 Task: Adjust task assignments based on team capacity and workload in the security analysis project.
Action: Mouse moved to (63, 282)
Screenshot: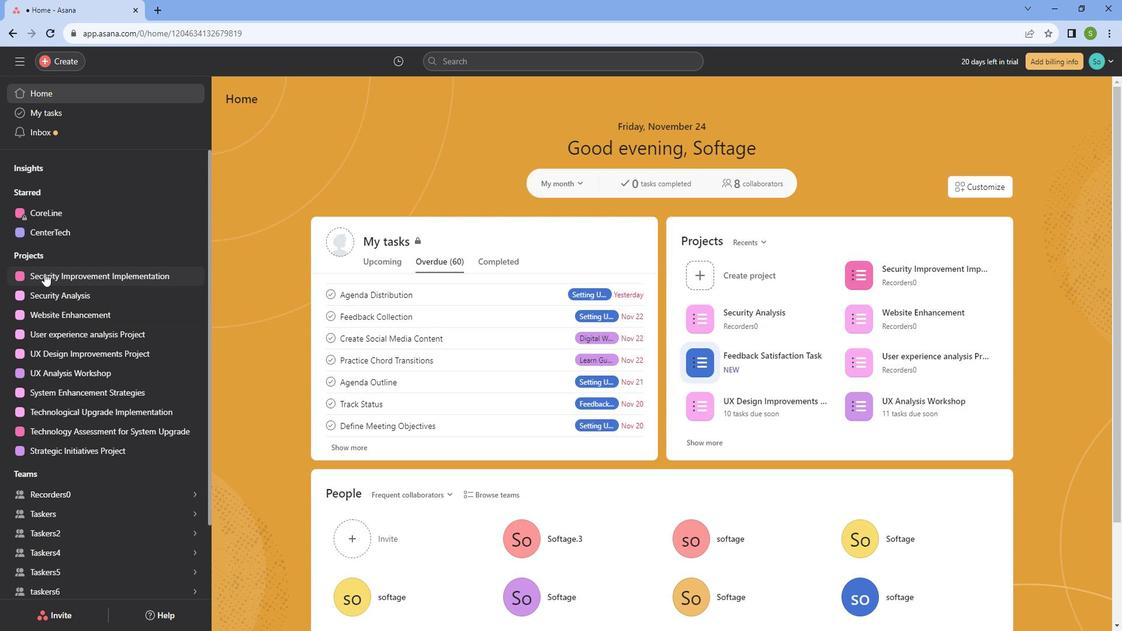 
Action: Mouse pressed left at (63, 282)
Screenshot: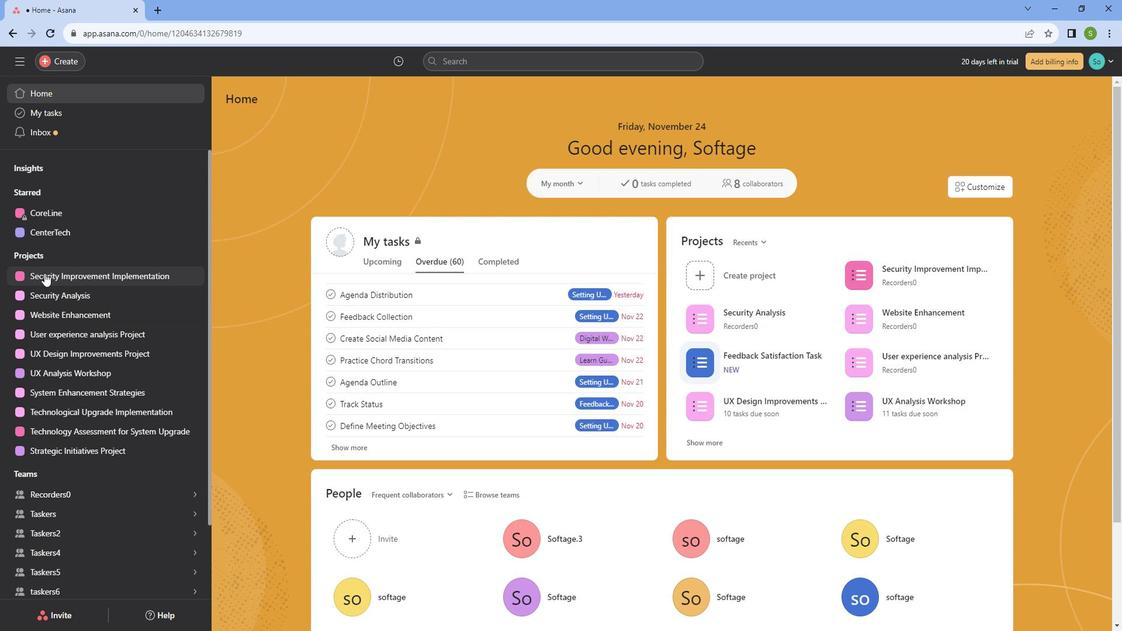
Action: Mouse moved to (619, 247)
Screenshot: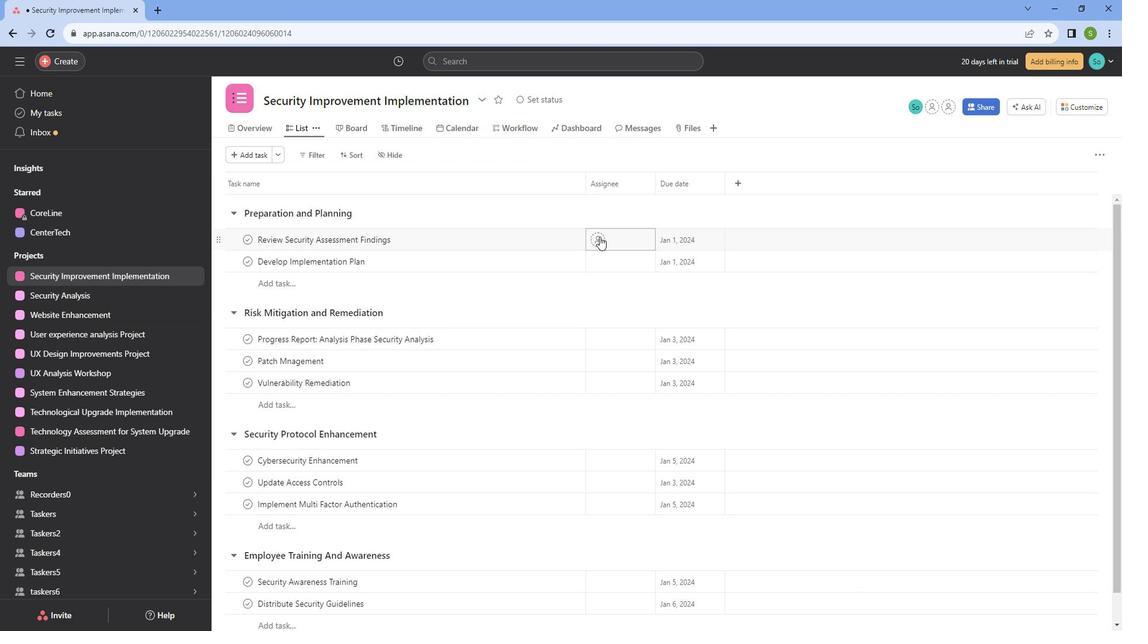 
Action: Mouse pressed left at (619, 247)
Screenshot: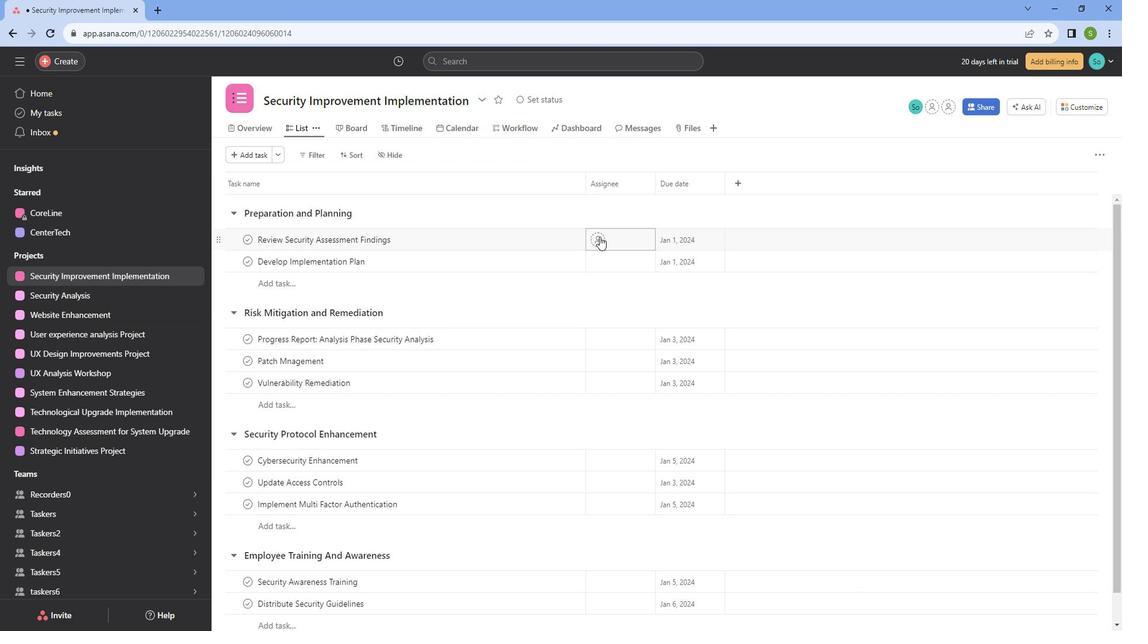 
Action: Mouse moved to (647, 305)
Screenshot: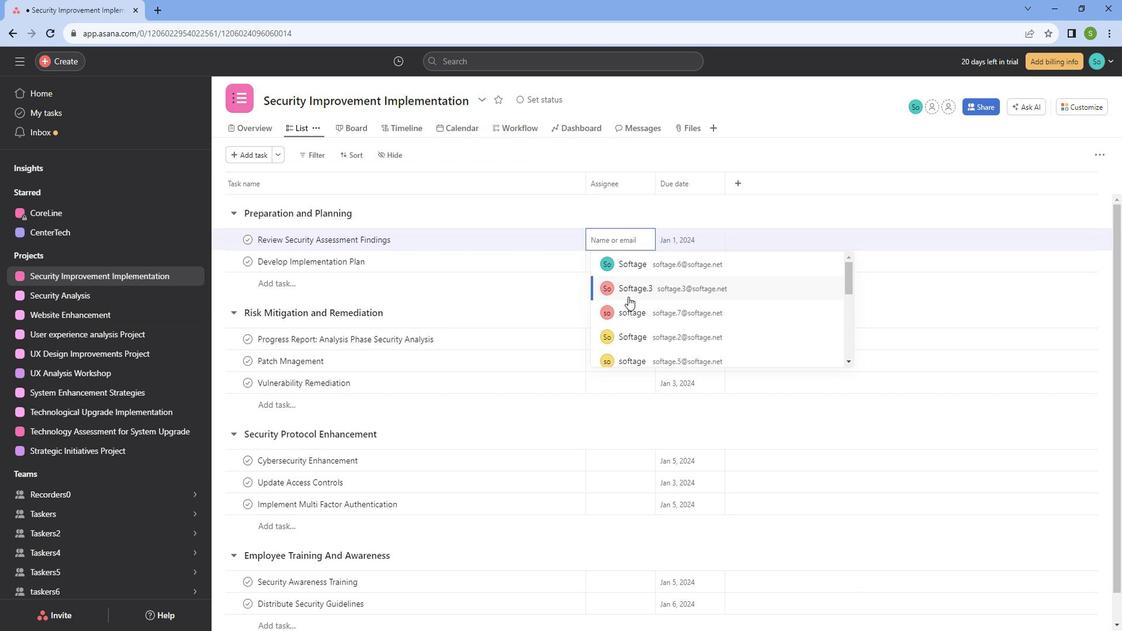 
Action: Mouse pressed left at (647, 305)
Screenshot: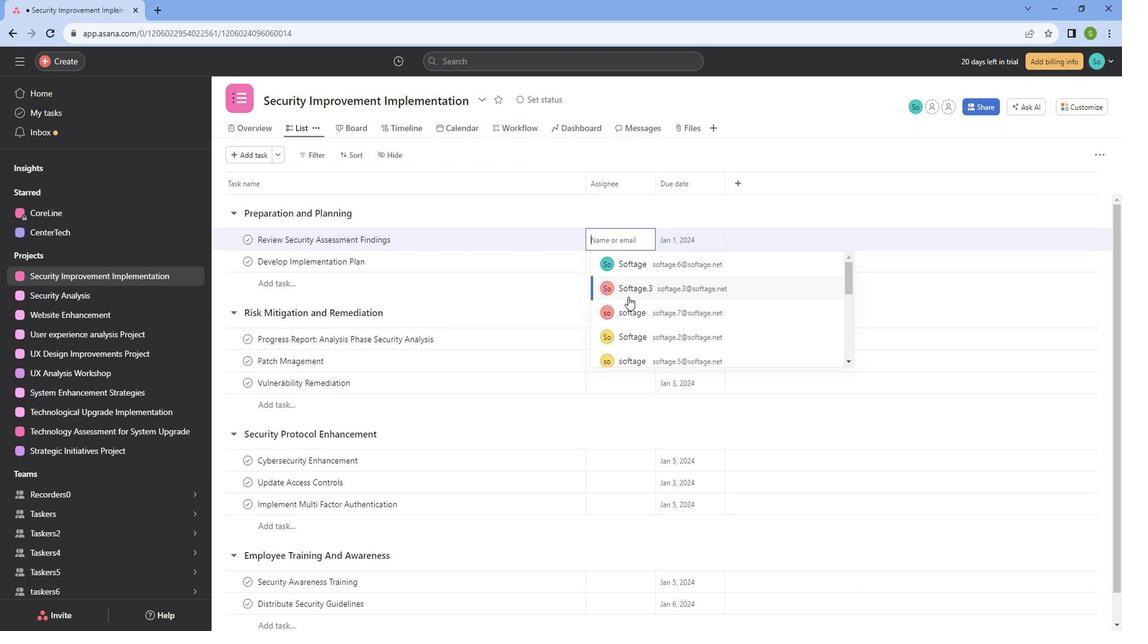 
Action: Mouse moved to (625, 273)
Screenshot: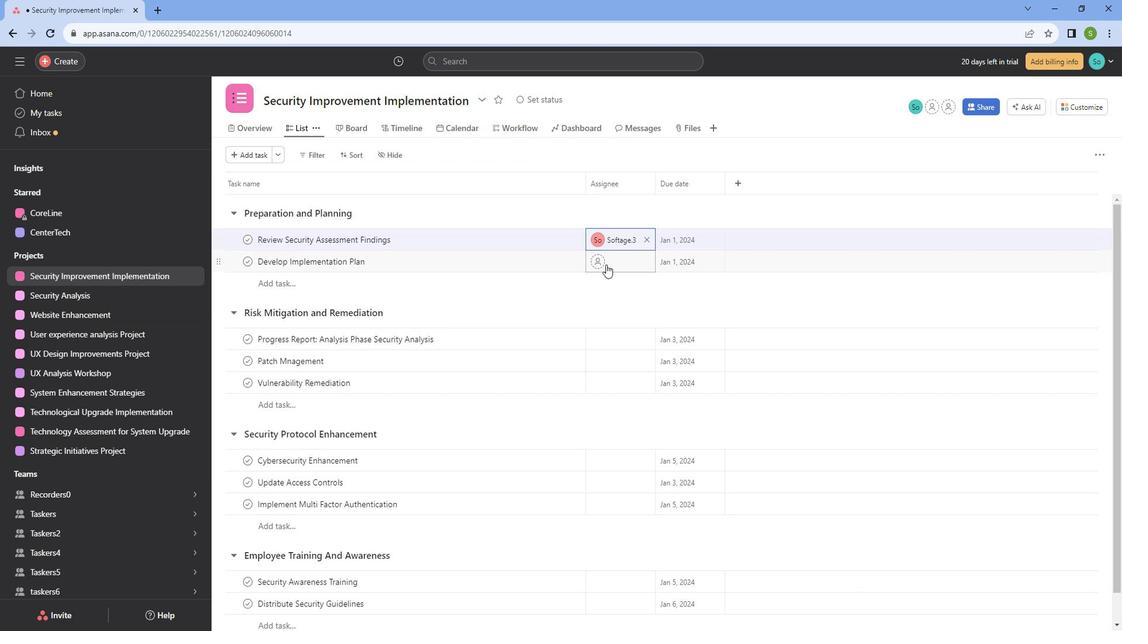 
Action: Mouse pressed left at (625, 273)
Screenshot: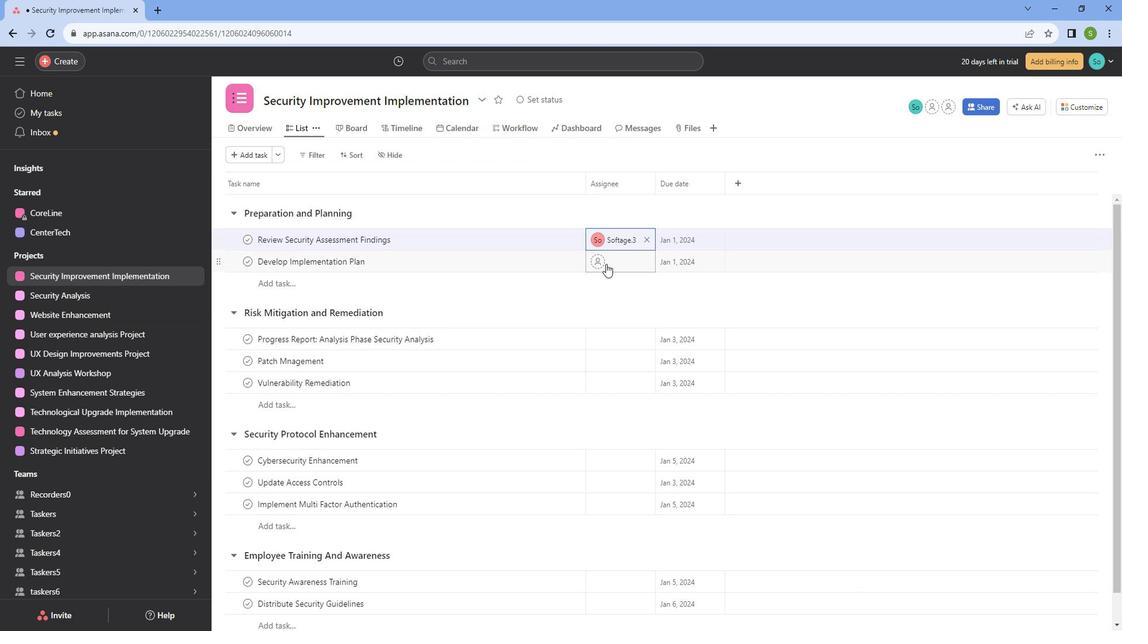 
Action: Mouse moved to (657, 321)
Screenshot: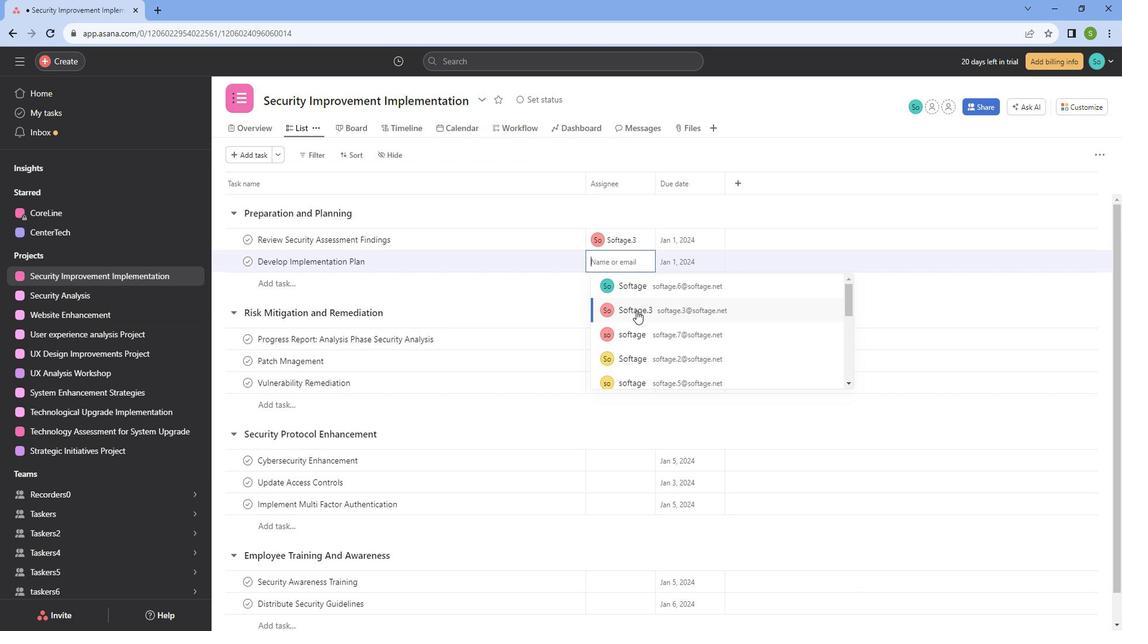
Action: Mouse pressed left at (657, 321)
Screenshot: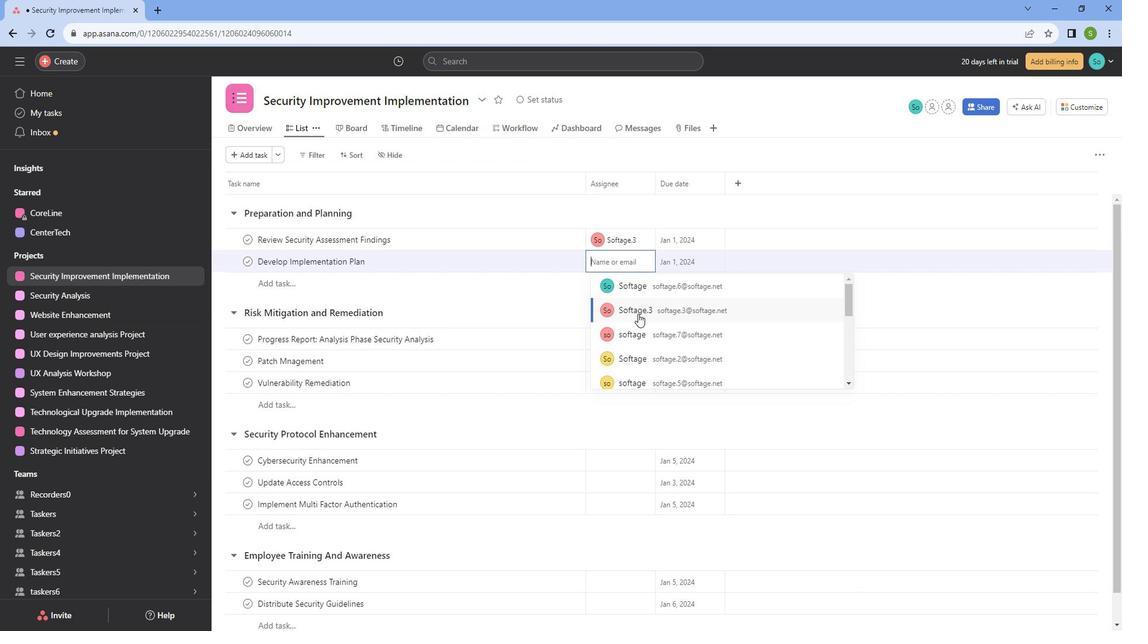 
Action: Mouse moved to (610, 344)
Screenshot: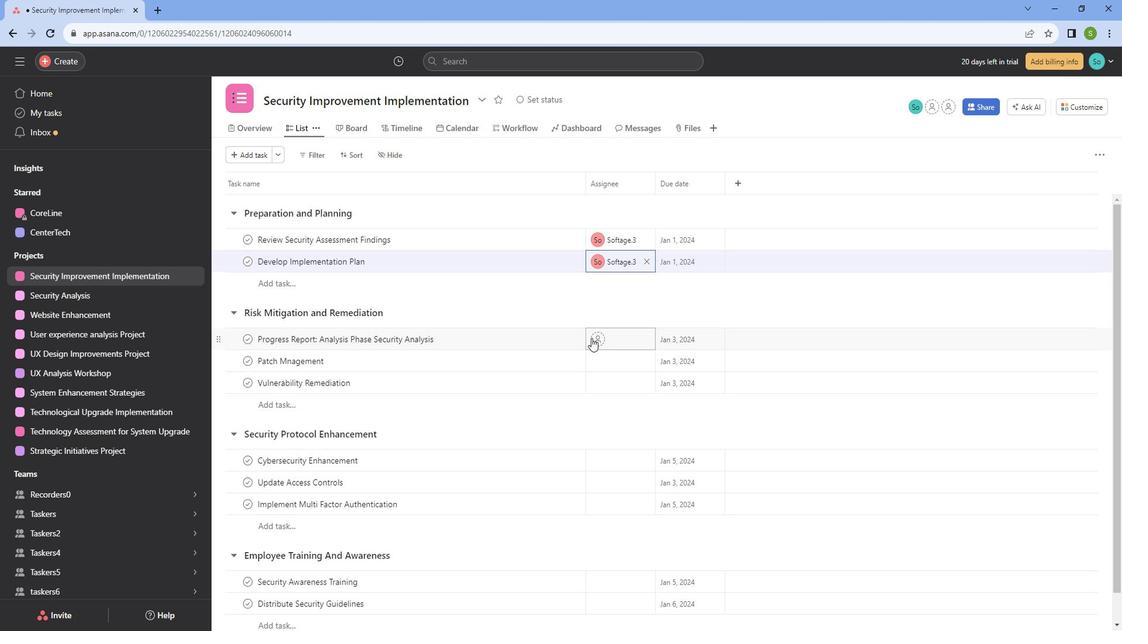 
Action: Mouse pressed left at (610, 344)
Screenshot: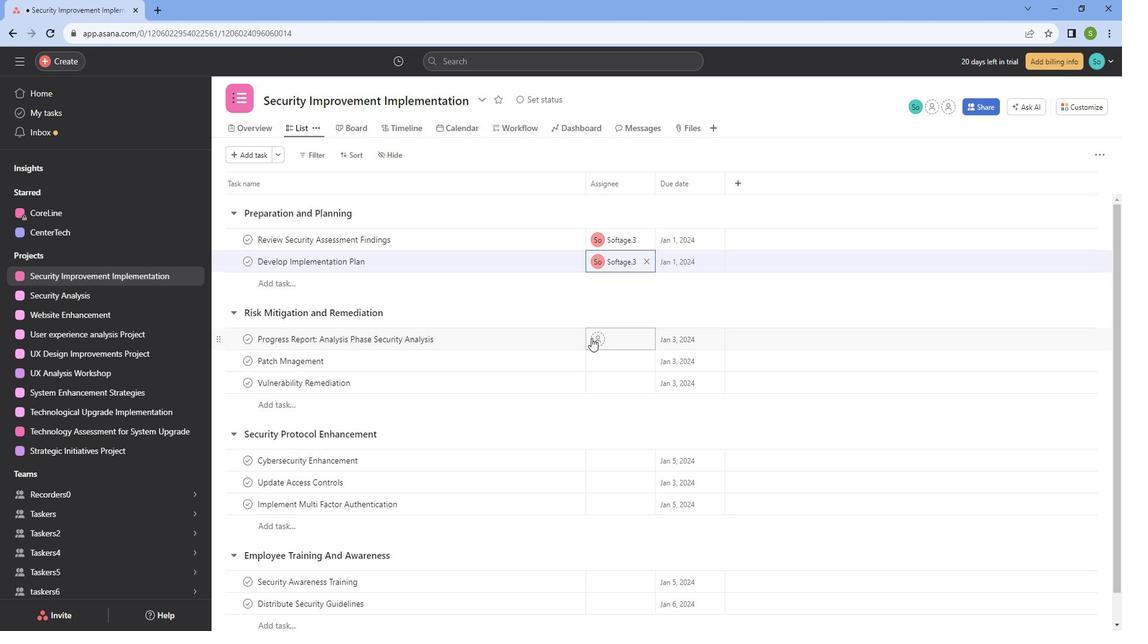 
Action: Mouse moved to (645, 444)
Screenshot: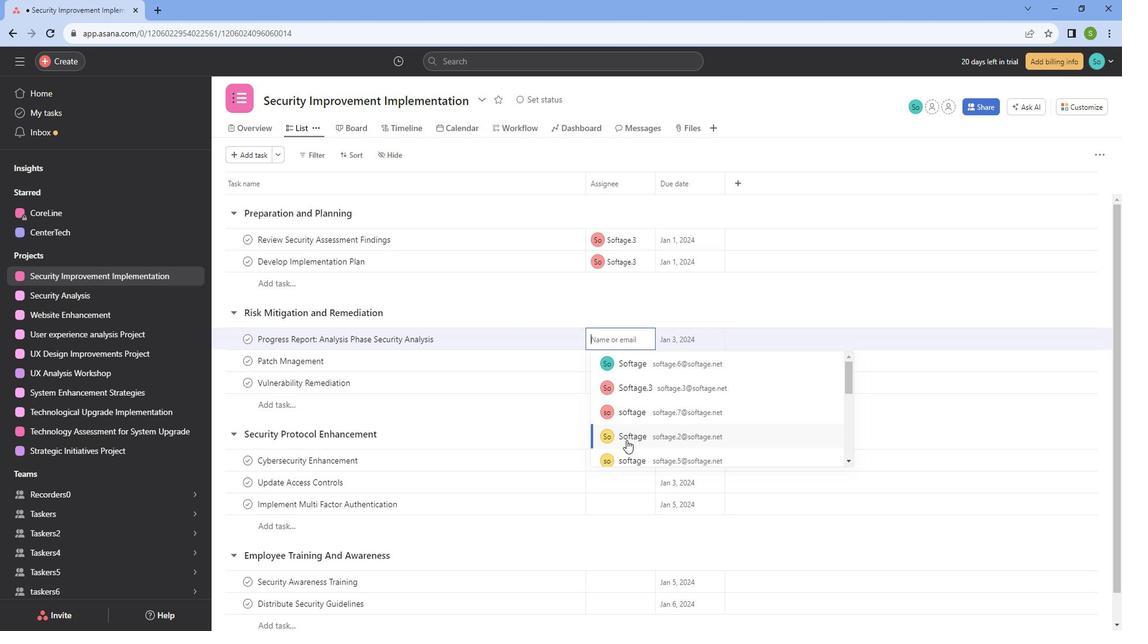 
Action: Mouse pressed left at (645, 444)
Screenshot: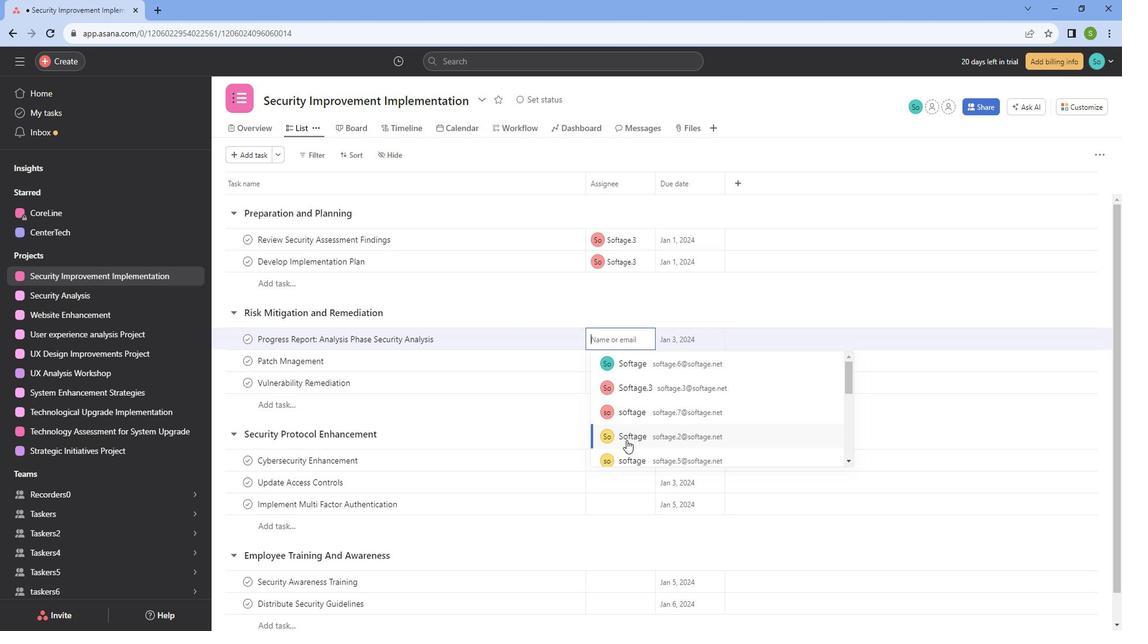
Action: Mouse moved to (621, 372)
Screenshot: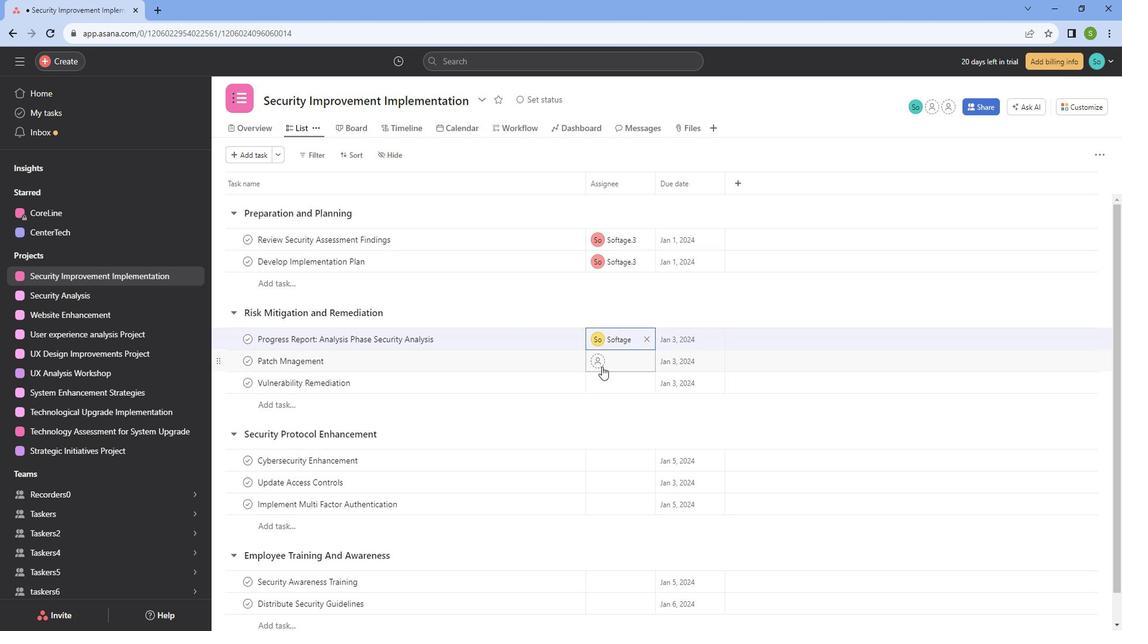 
Action: Mouse pressed left at (621, 372)
Screenshot: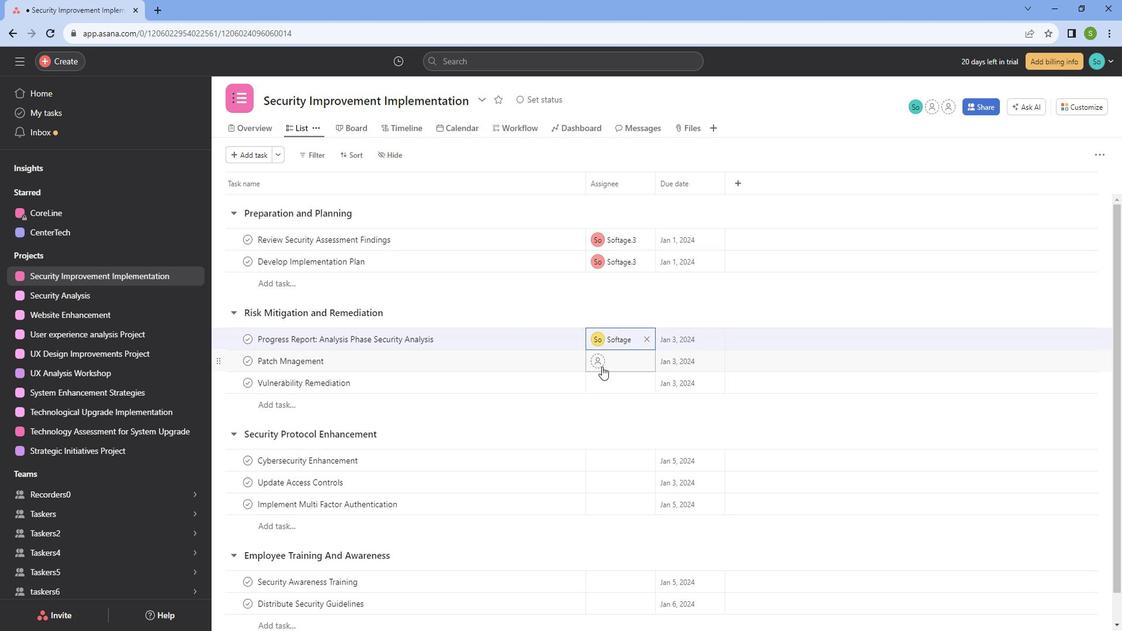 
Action: Mouse moved to (646, 460)
Screenshot: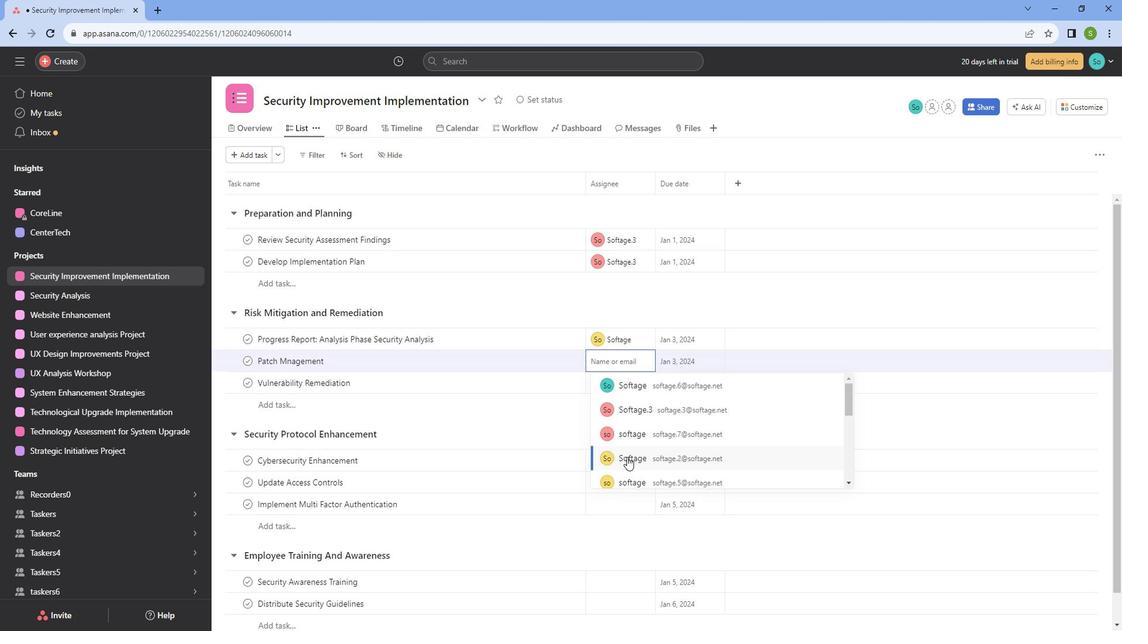 
Action: Mouse pressed left at (646, 460)
Screenshot: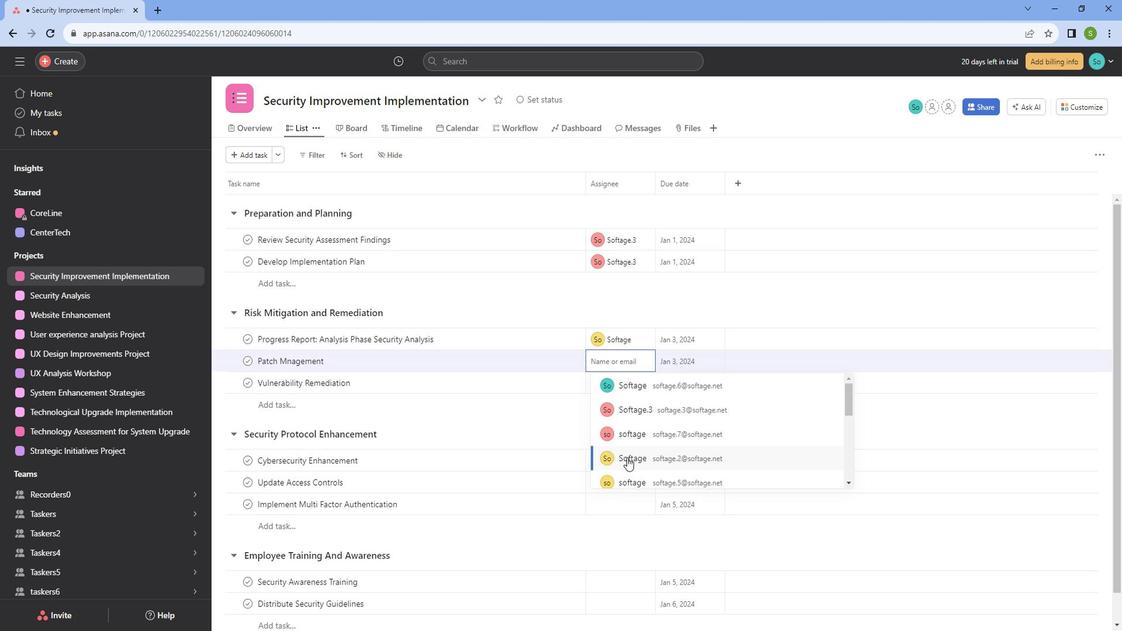 
Action: Mouse moved to (662, 366)
Screenshot: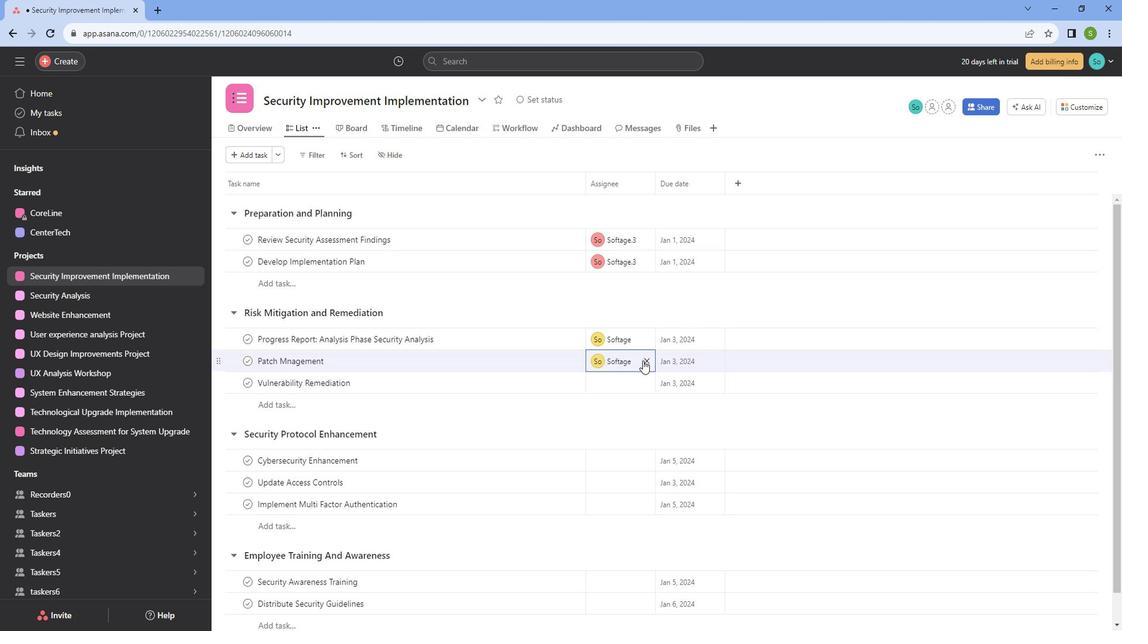 
Action: Mouse pressed left at (662, 366)
Screenshot: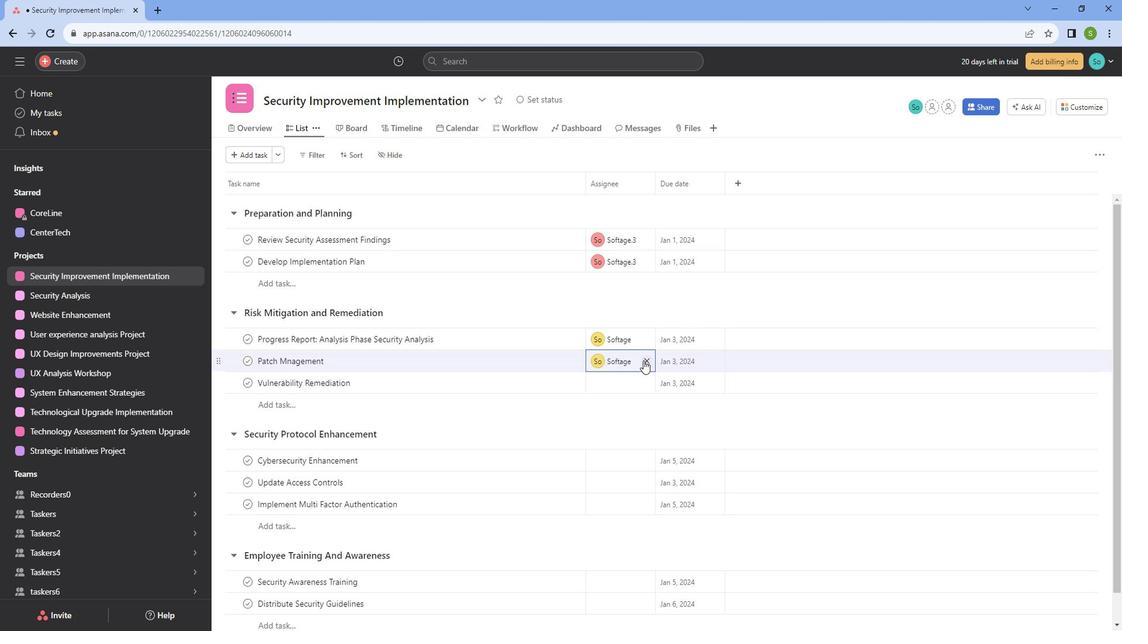 
Action: Mouse moved to (668, 347)
Screenshot: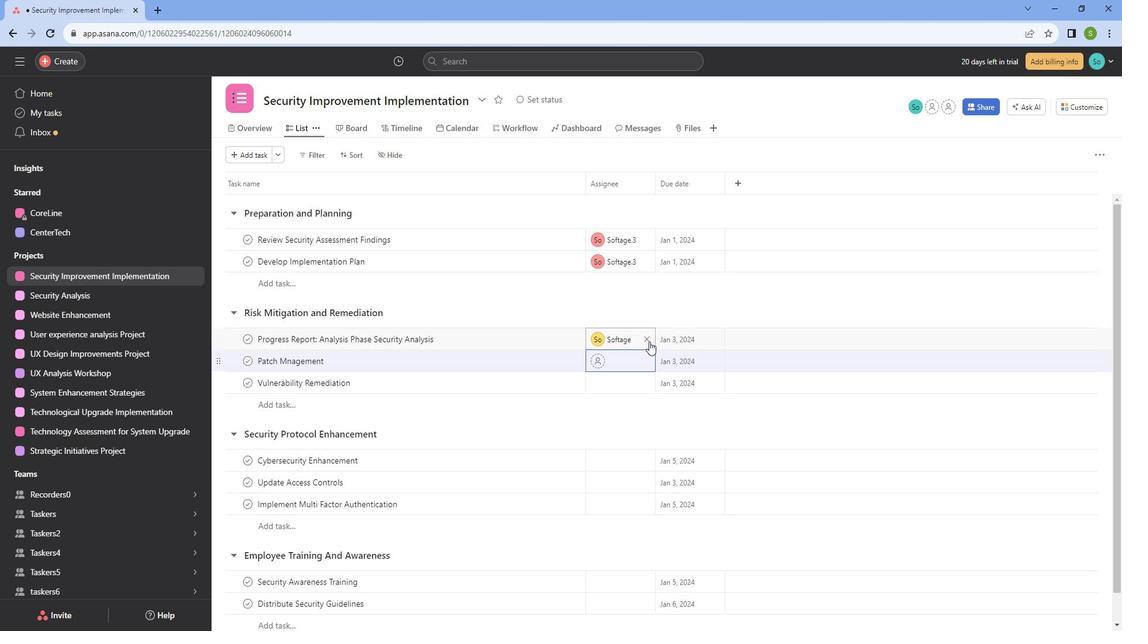 
Action: Mouse pressed left at (668, 347)
Screenshot: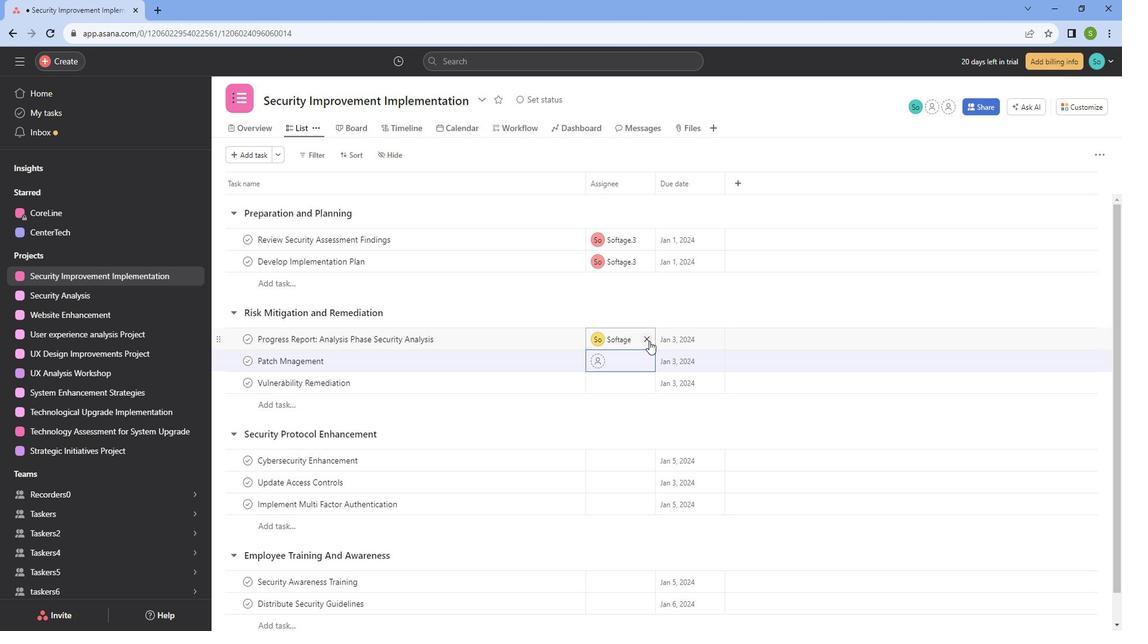 
Action: Mouse moved to (630, 342)
Screenshot: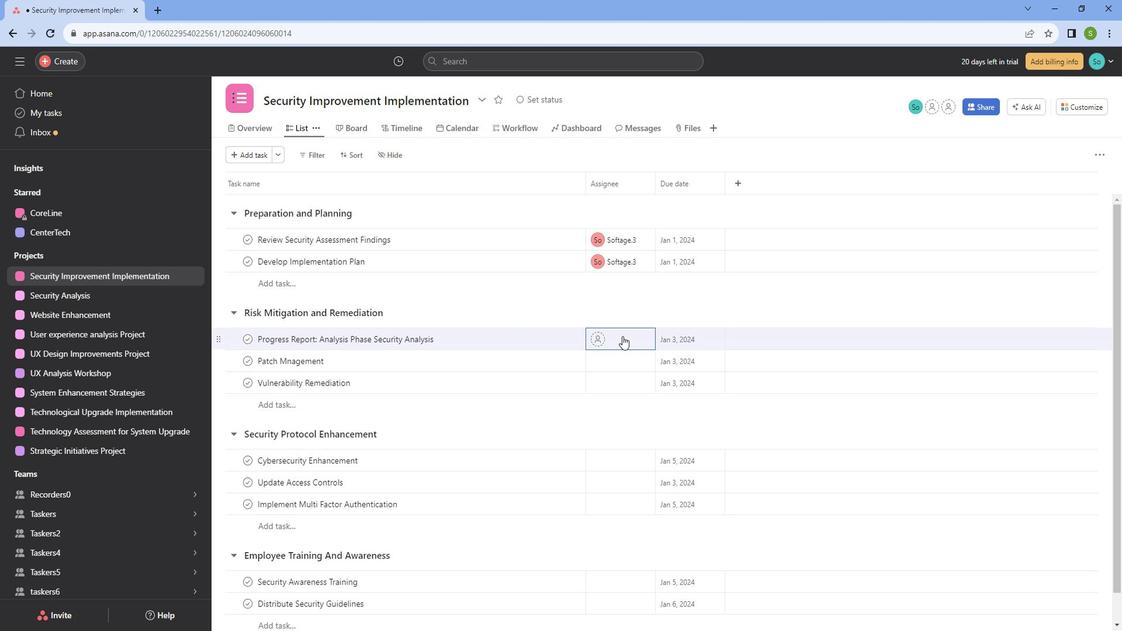 
Action: Mouse pressed left at (630, 342)
Screenshot: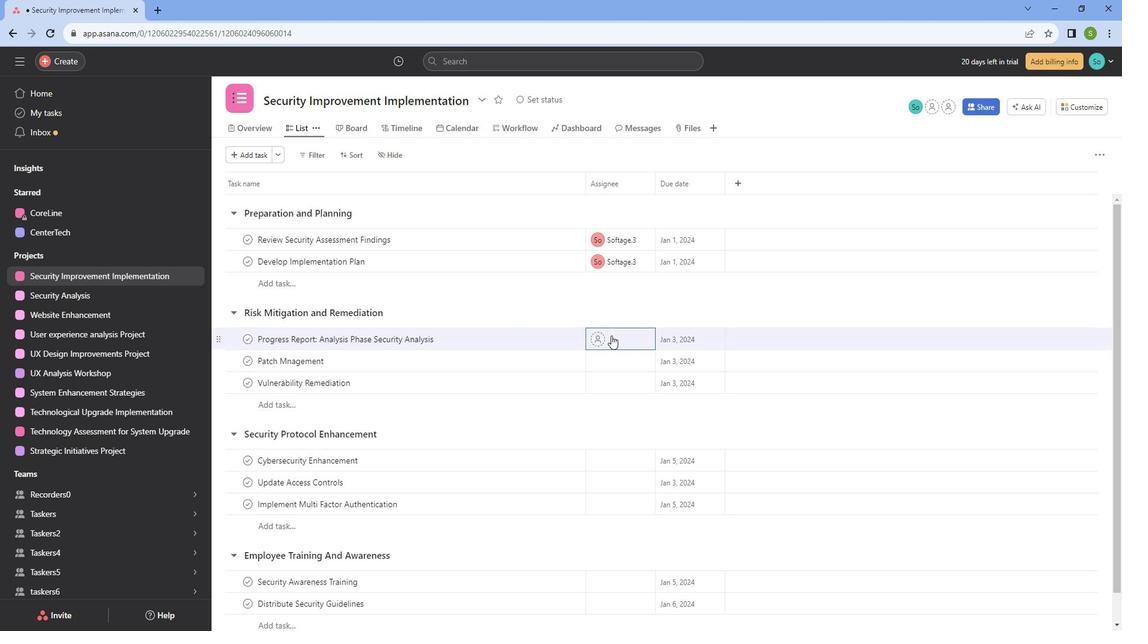 
Action: Mouse moved to (654, 458)
Screenshot: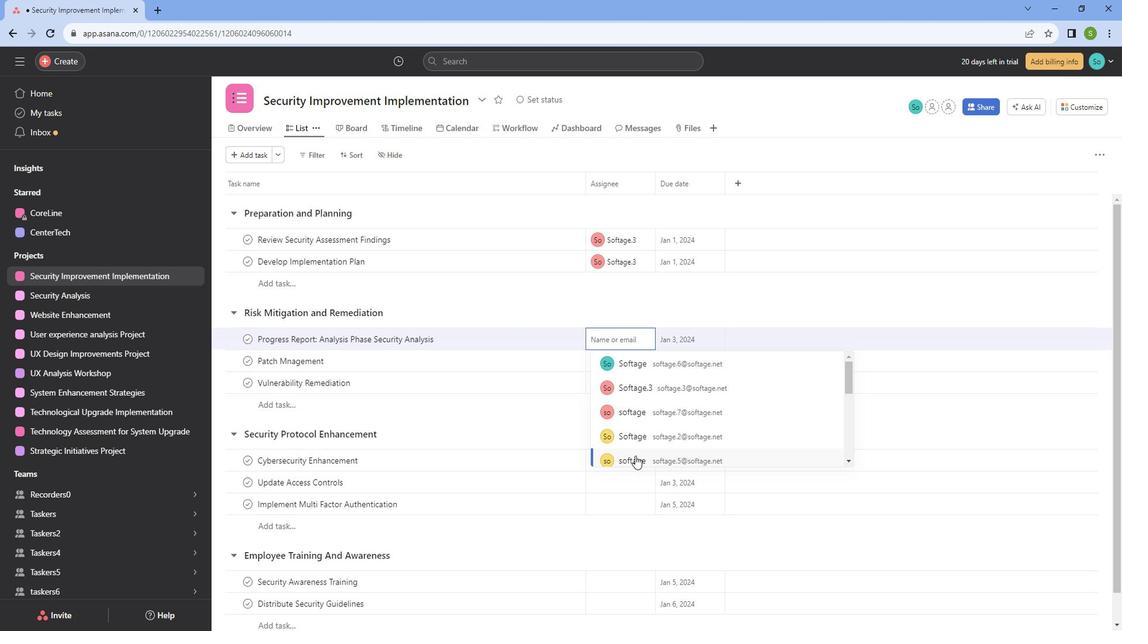 
Action: Mouse pressed left at (654, 458)
Screenshot: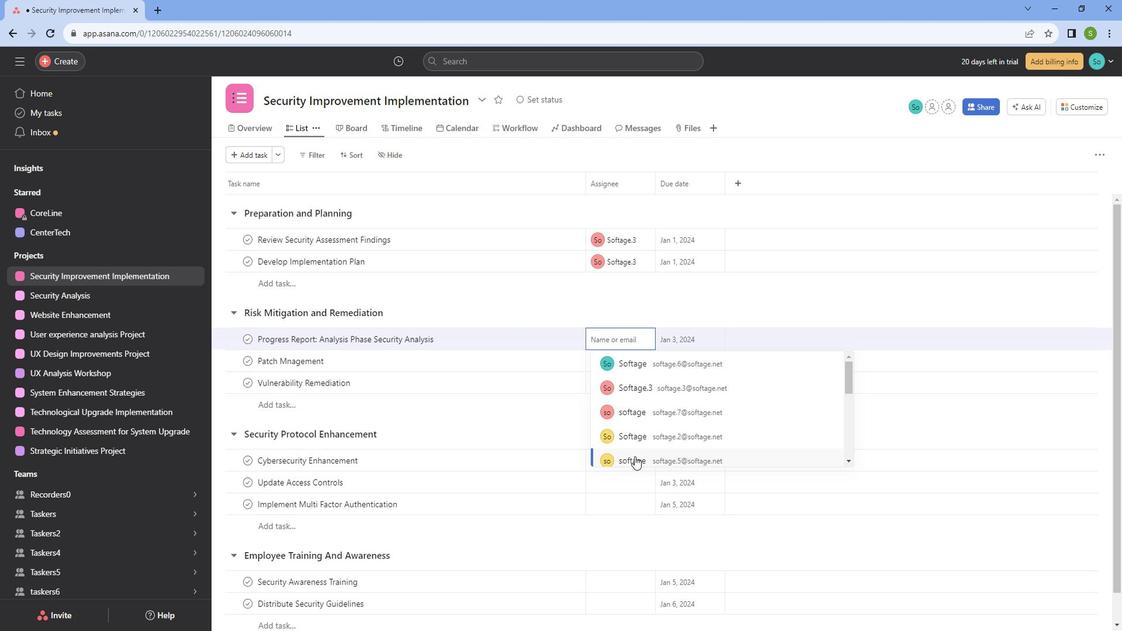 
Action: Mouse moved to (647, 375)
Screenshot: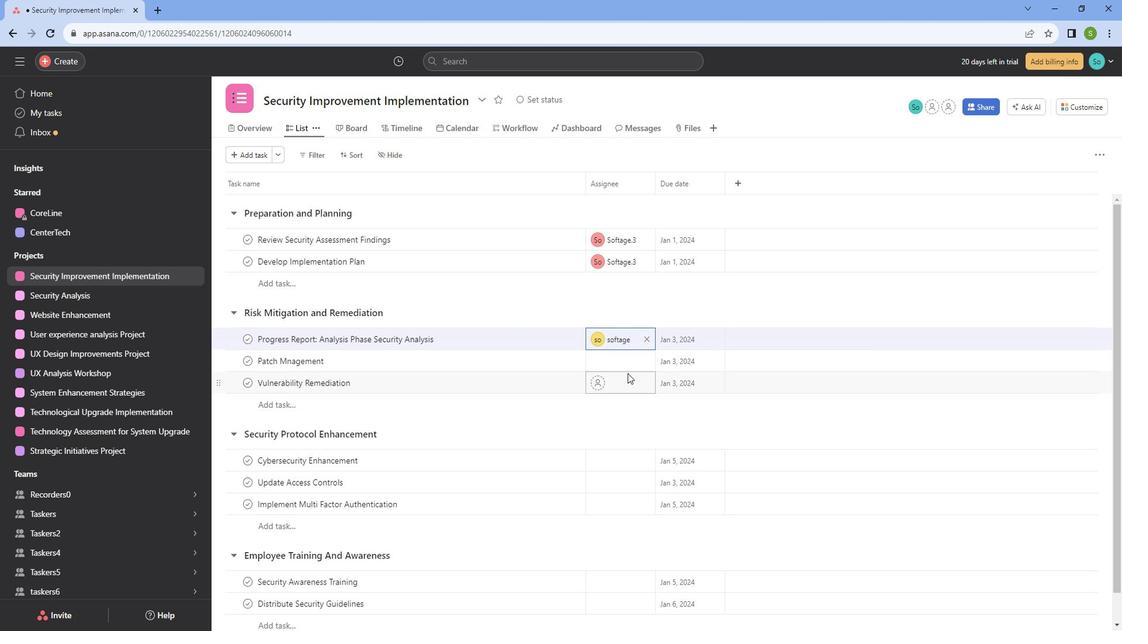 
Action: Mouse pressed left at (647, 375)
Screenshot: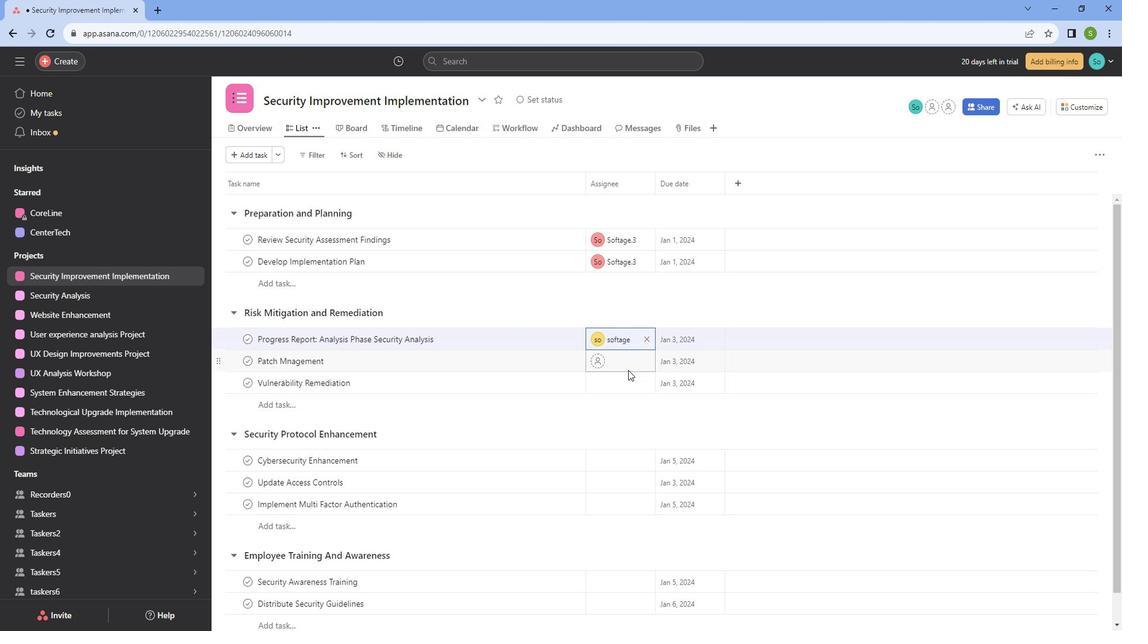 
Action: Mouse moved to (648, 376)
Screenshot: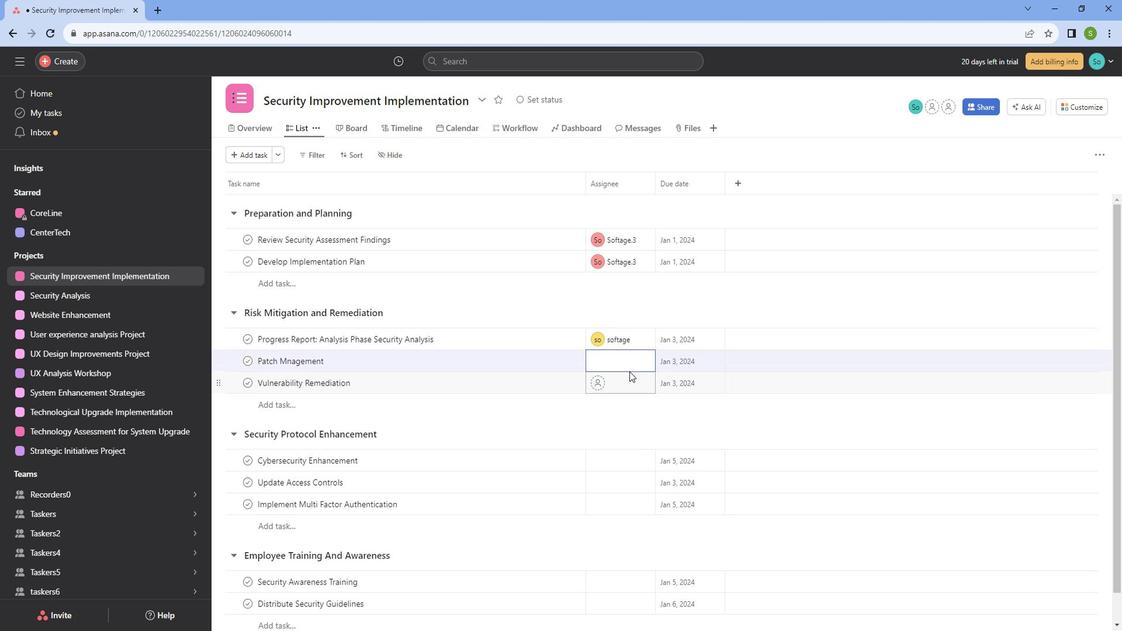 
Action: Mouse pressed left at (648, 376)
Screenshot: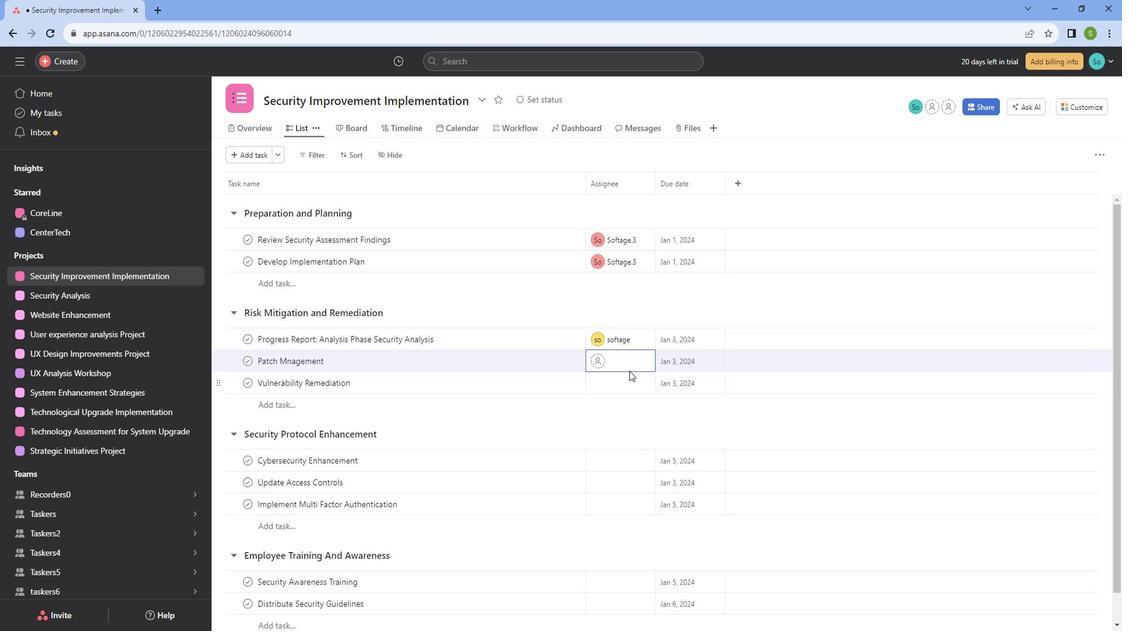 
Action: Mouse moved to (620, 364)
Screenshot: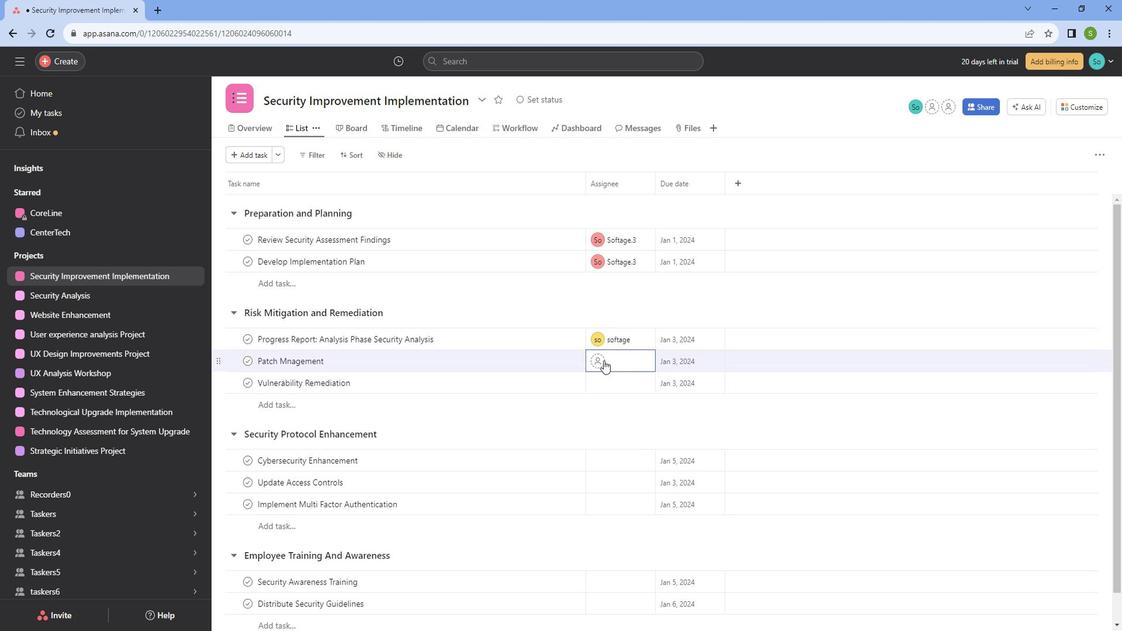 
Action: Mouse pressed left at (620, 364)
Screenshot: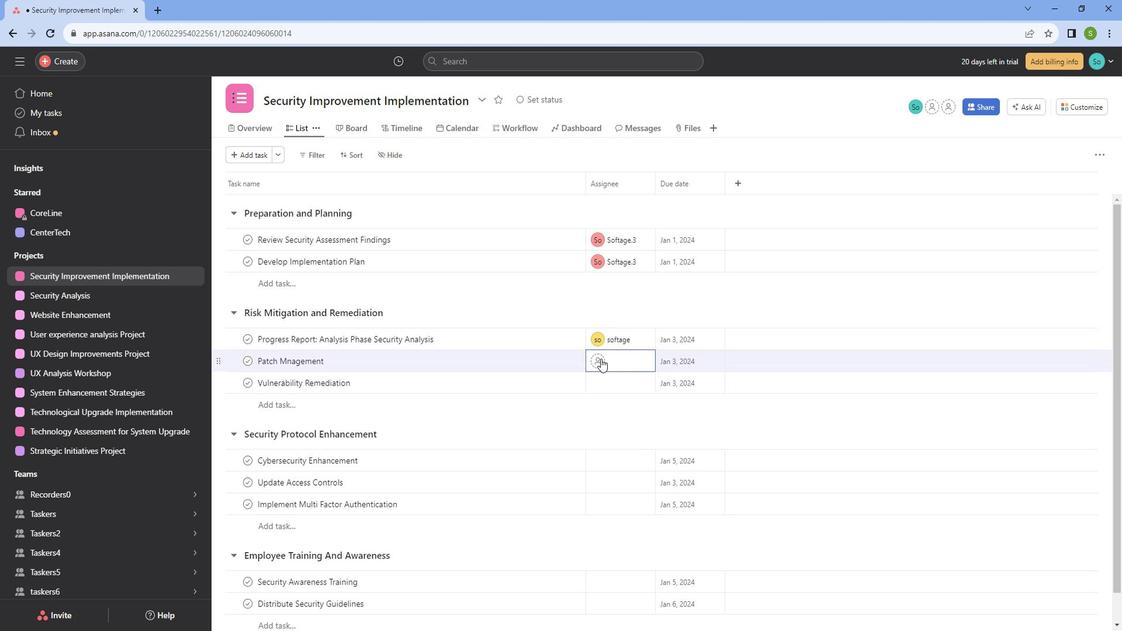 
Action: Mouse moved to (651, 484)
Screenshot: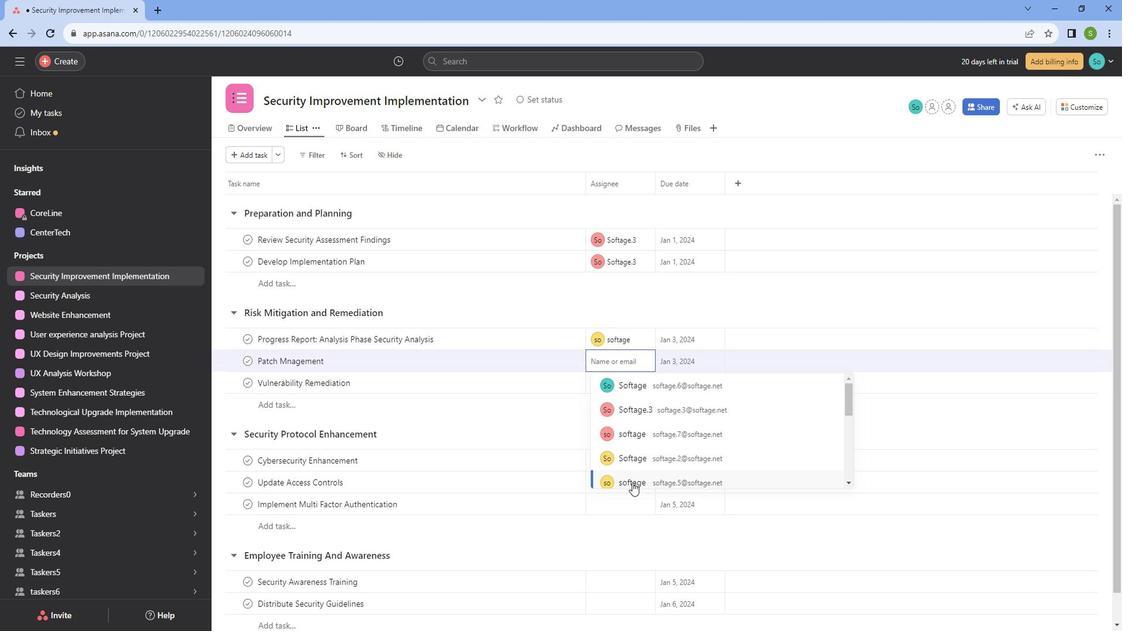 
Action: Mouse pressed left at (651, 484)
Screenshot: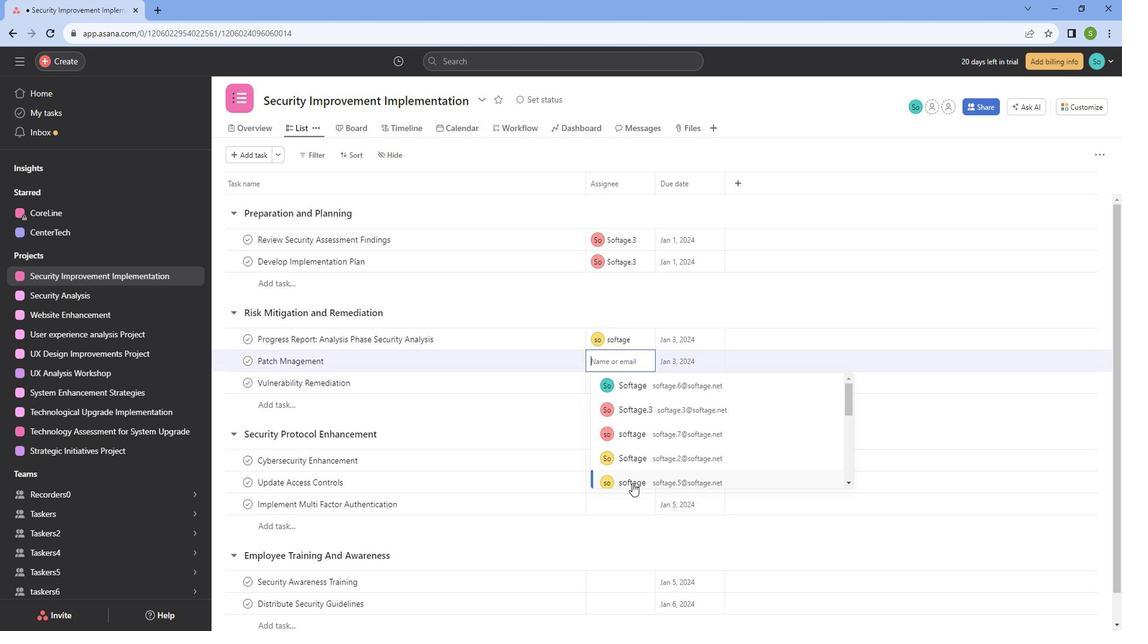 
Action: Mouse moved to (627, 461)
Screenshot: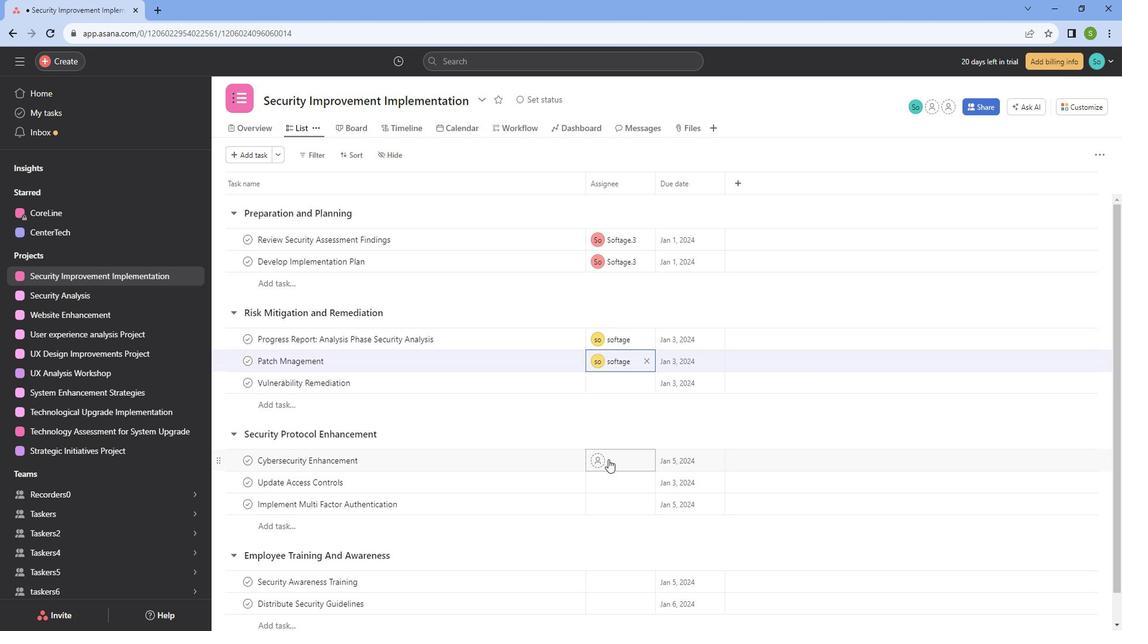 
Action: Mouse scrolled (627, 461) with delta (0, 0)
Screenshot: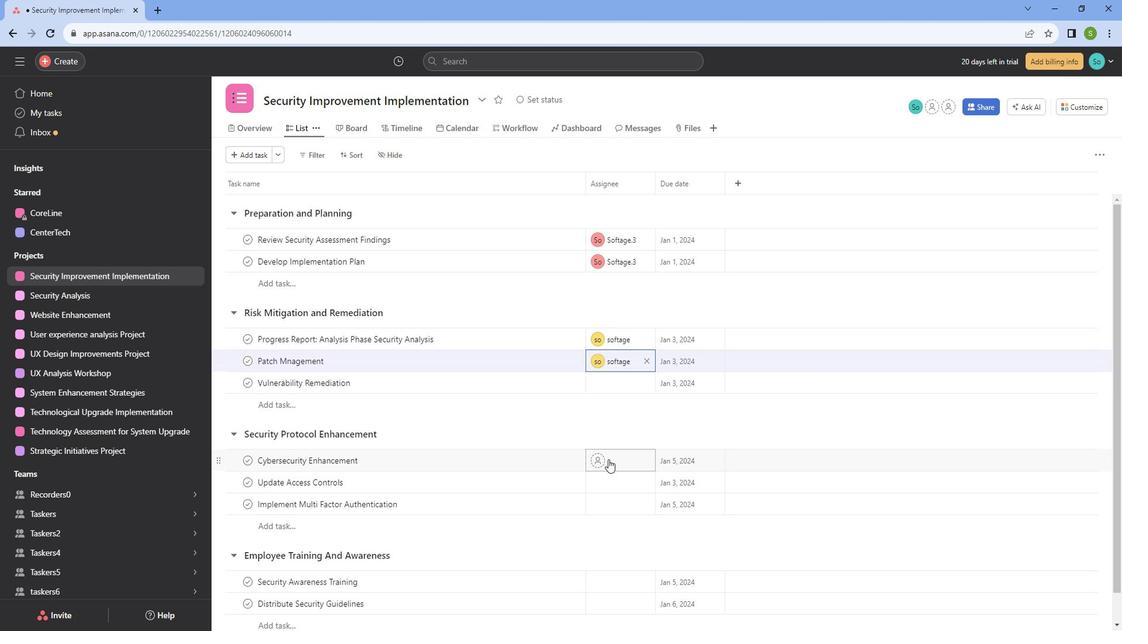 
Action: Mouse scrolled (627, 461) with delta (0, 0)
Screenshot: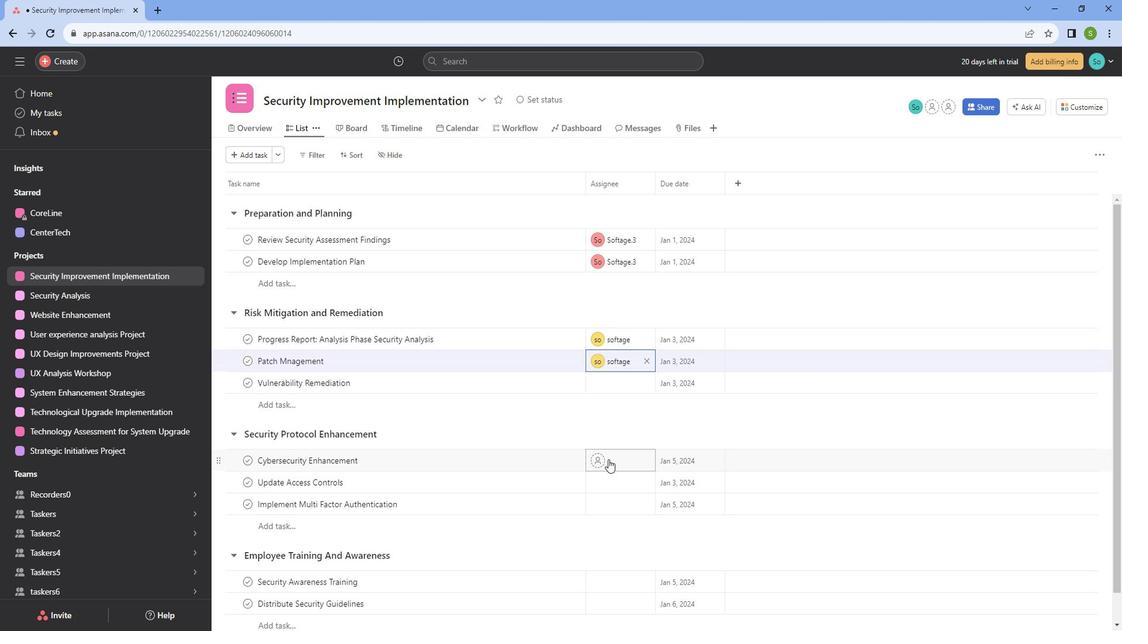 
Action: Mouse moved to (626, 438)
Screenshot: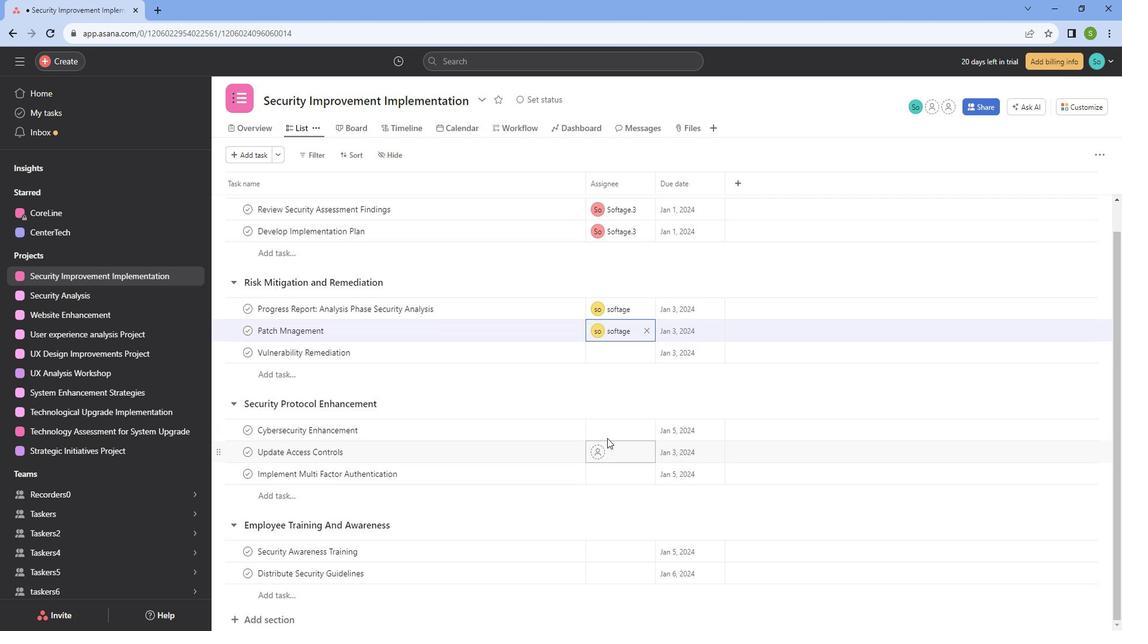 
Action: Mouse pressed left at (626, 438)
Screenshot: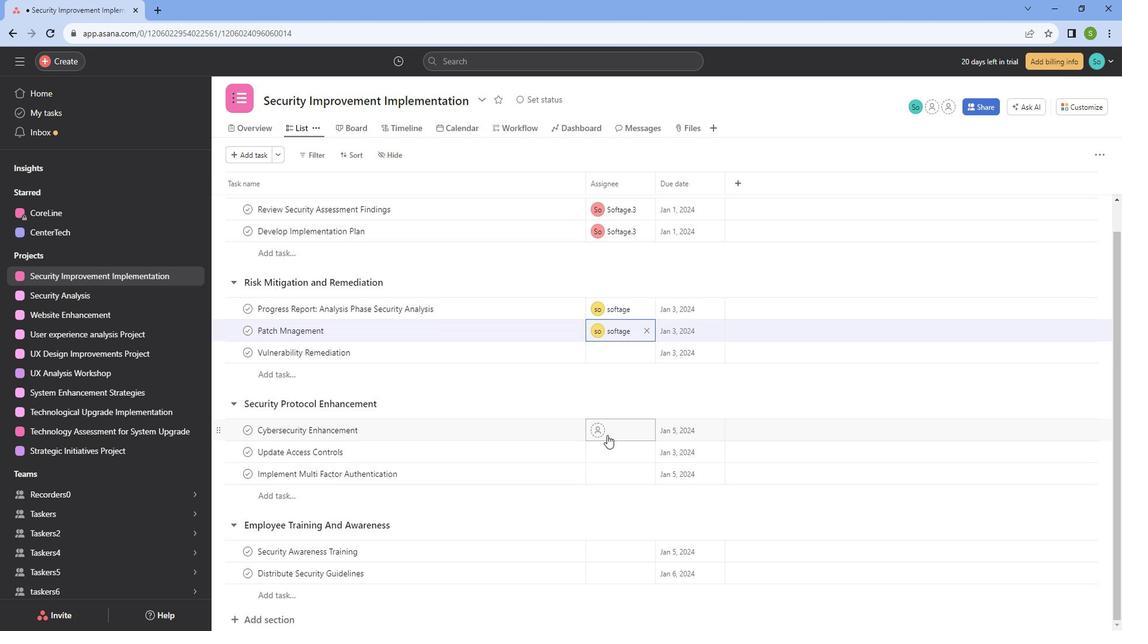 
Action: Mouse moved to (651, 480)
Screenshot: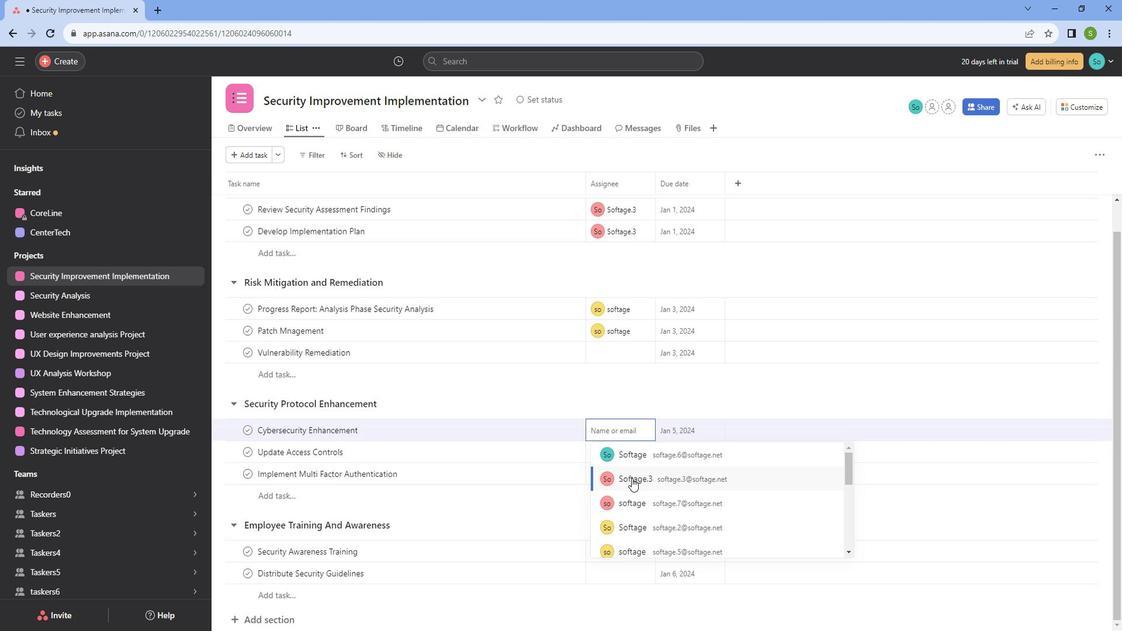 
Action: Mouse pressed left at (651, 480)
Screenshot: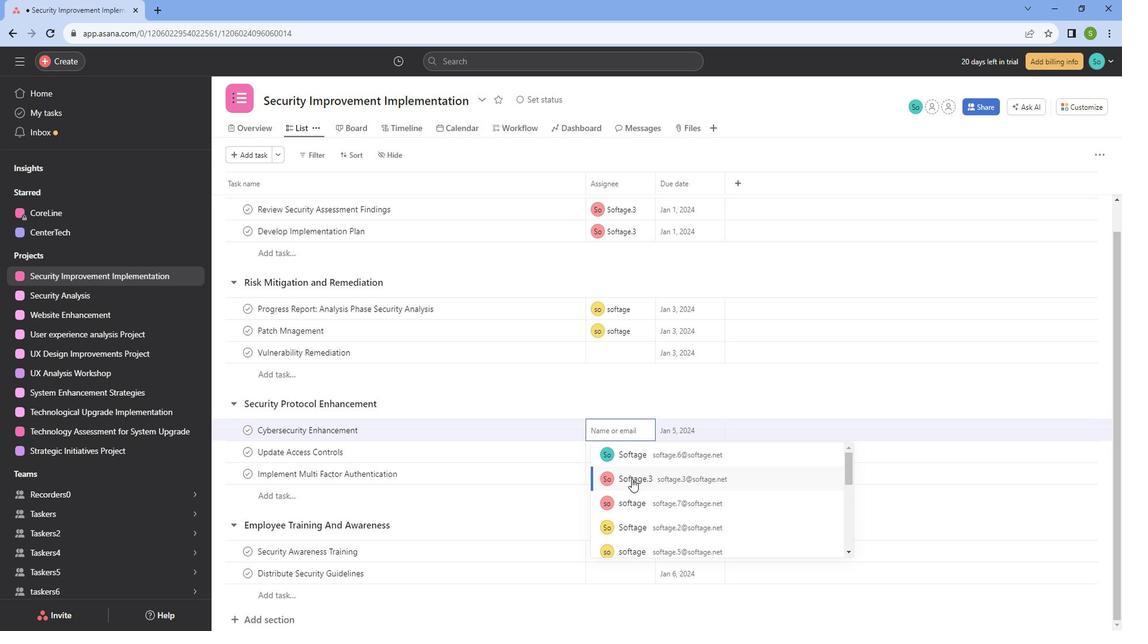 
Action: Mouse moved to (619, 454)
Screenshot: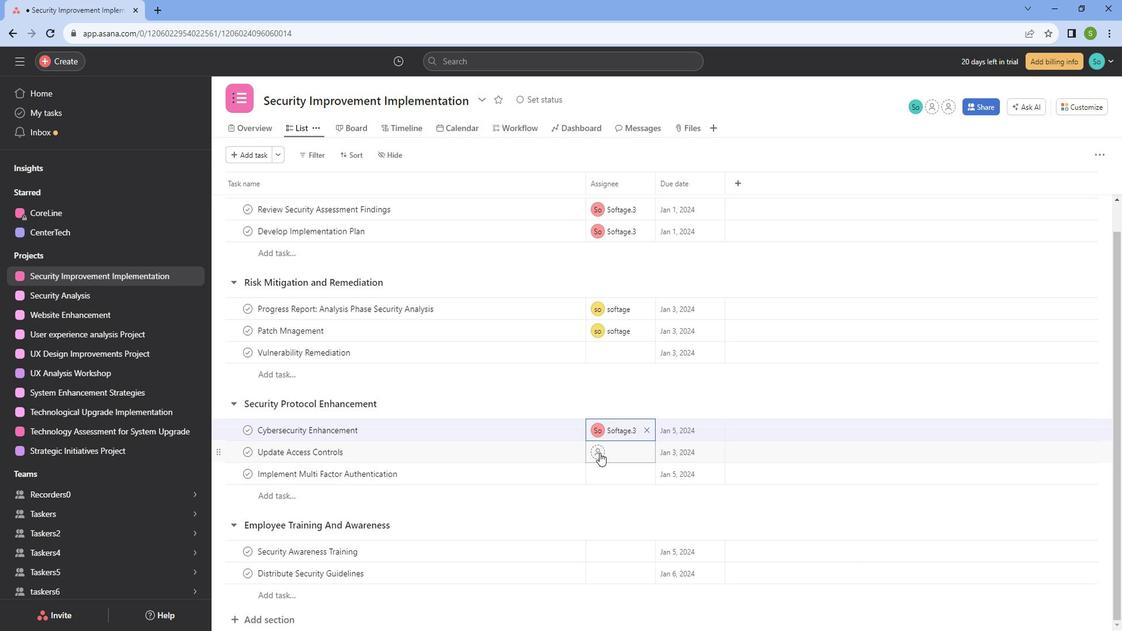 
Action: Mouse pressed left at (619, 454)
Screenshot: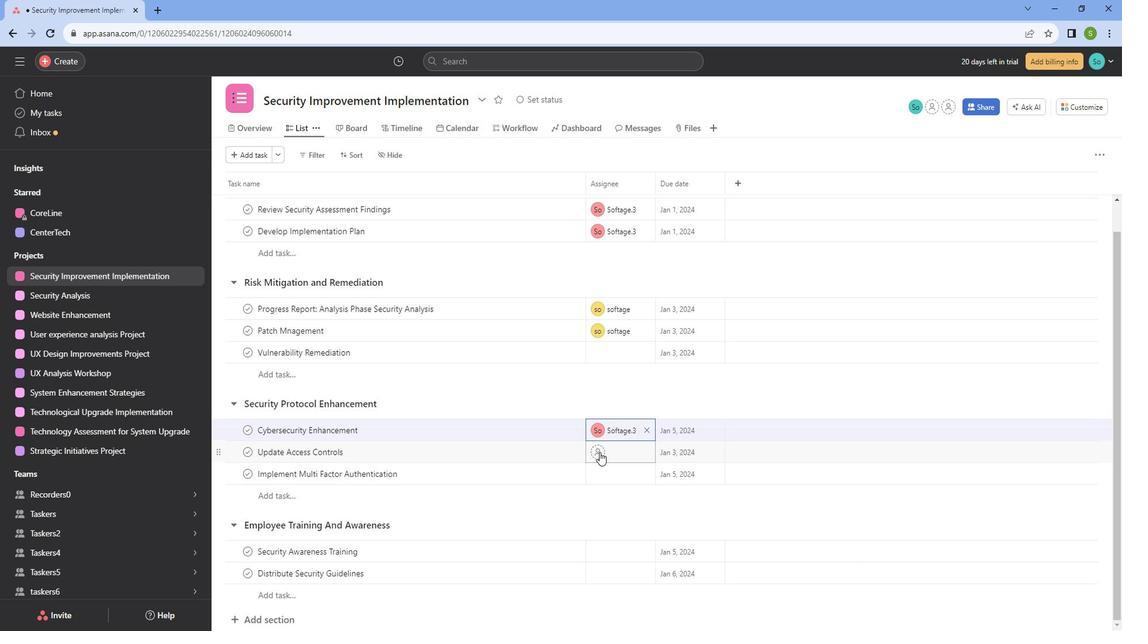 
Action: Mouse moved to (634, 493)
Screenshot: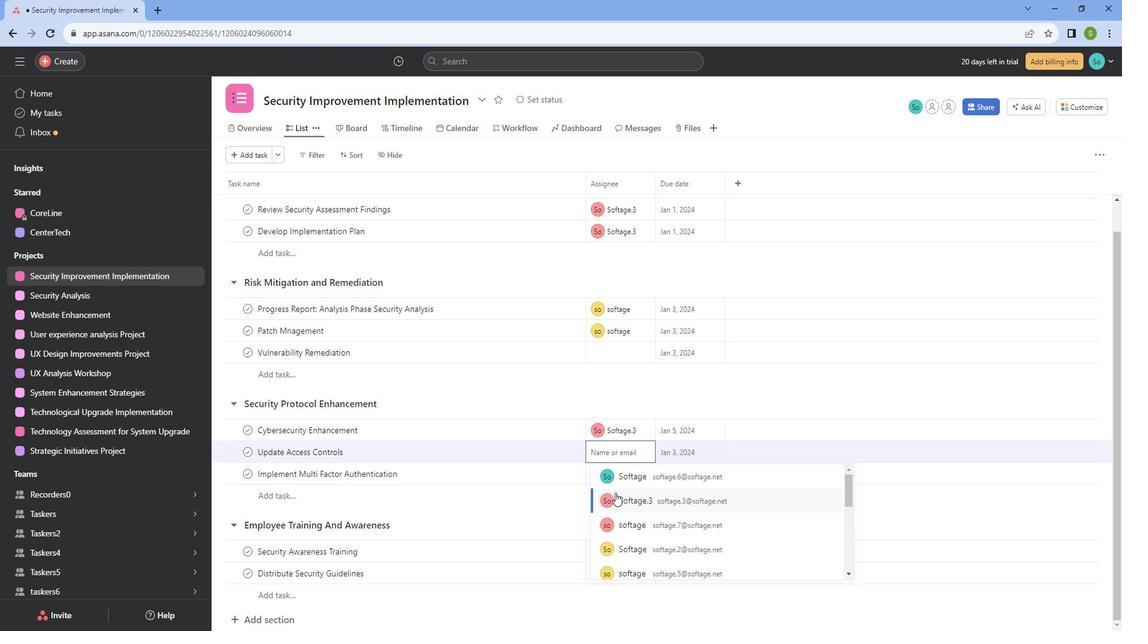 
Action: Mouse pressed left at (634, 493)
Screenshot: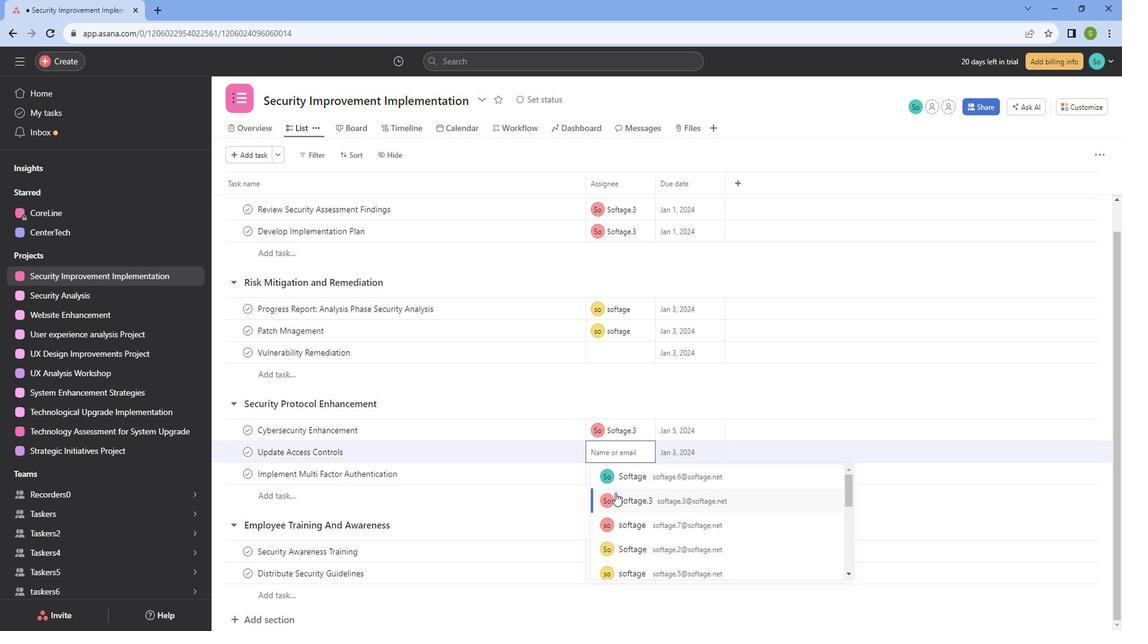 
Action: Mouse moved to (619, 477)
Screenshot: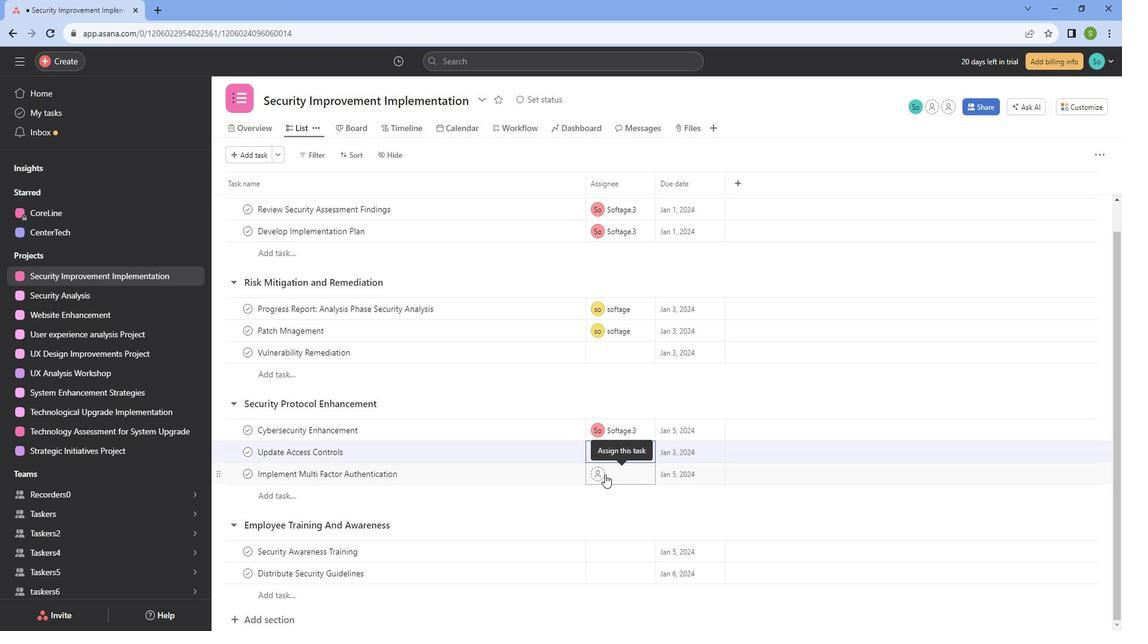 
Action: Mouse pressed left at (619, 477)
Screenshot: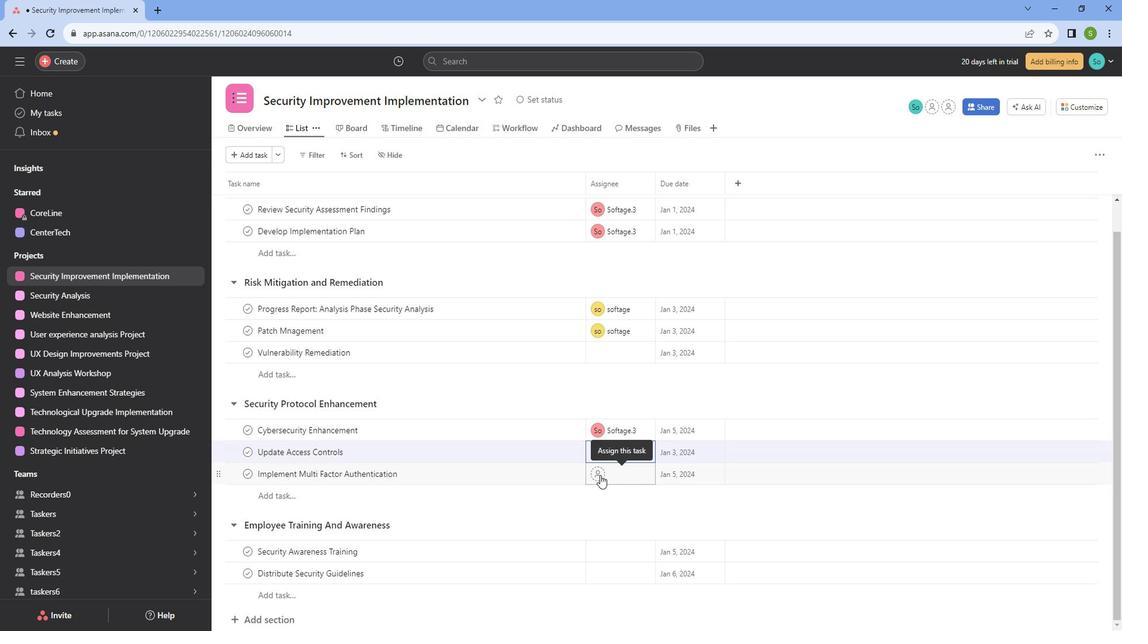 
Action: Mouse moved to (640, 521)
Screenshot: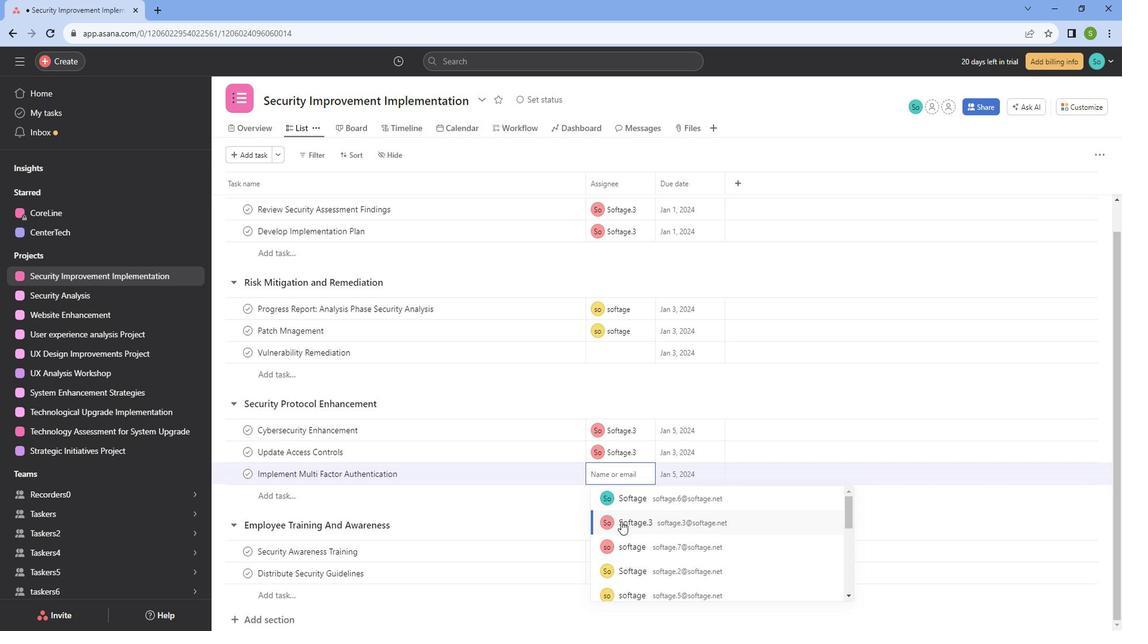 
Action: Mouse pressed left at (640, 521)
Screenshot: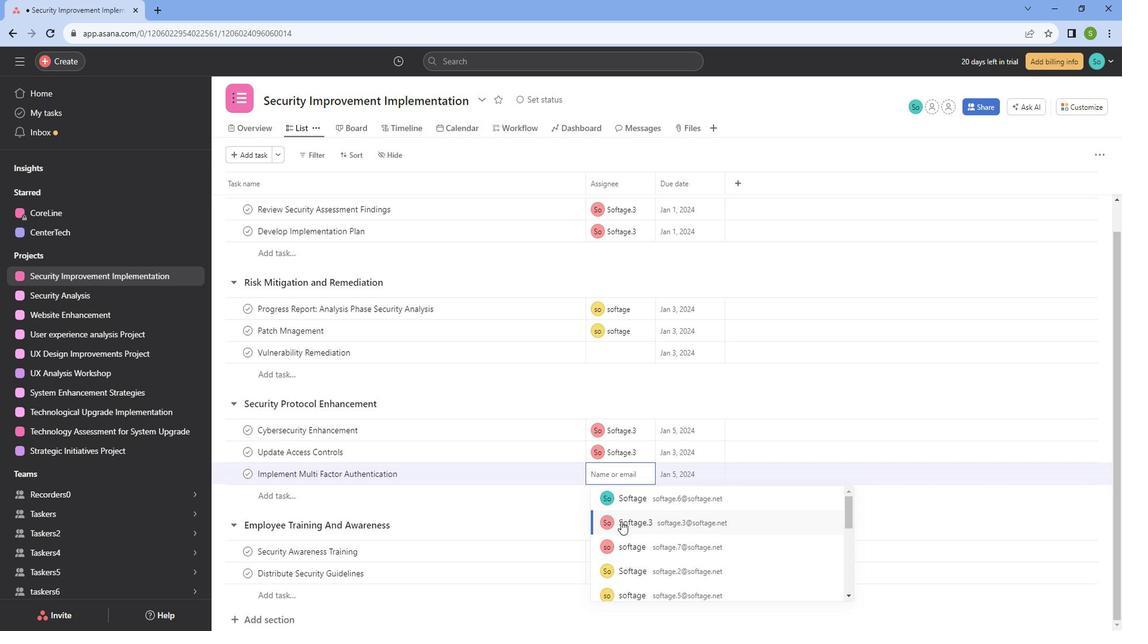
Action: Mouse moved to (681, 408)
Screenshot: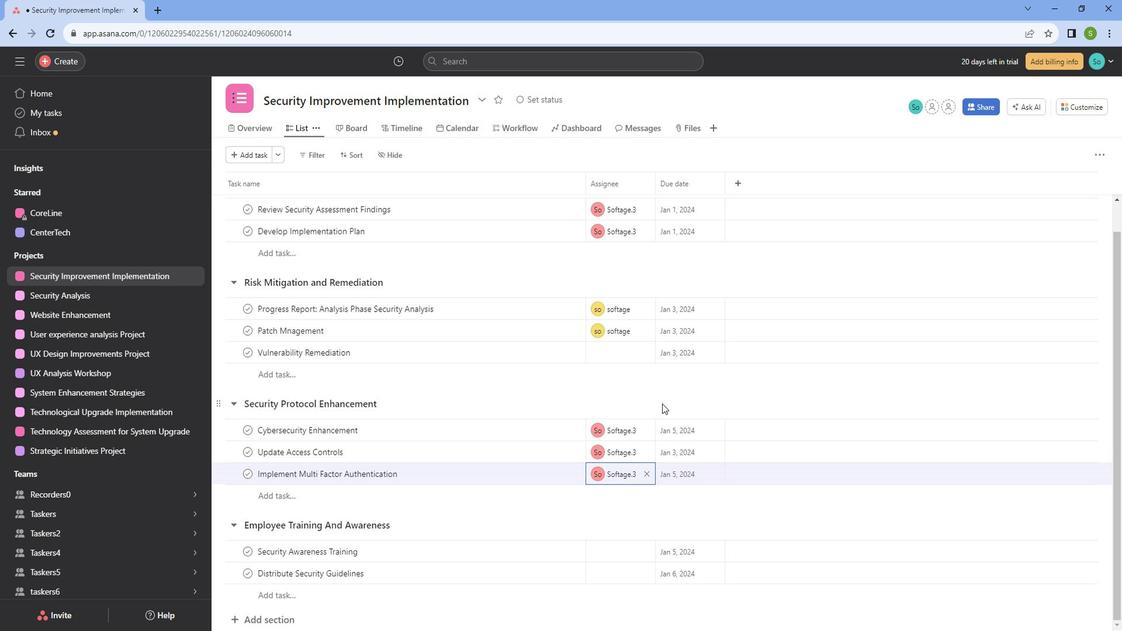 
Action: Mouse pressed left at (681, 408)
Screenshot: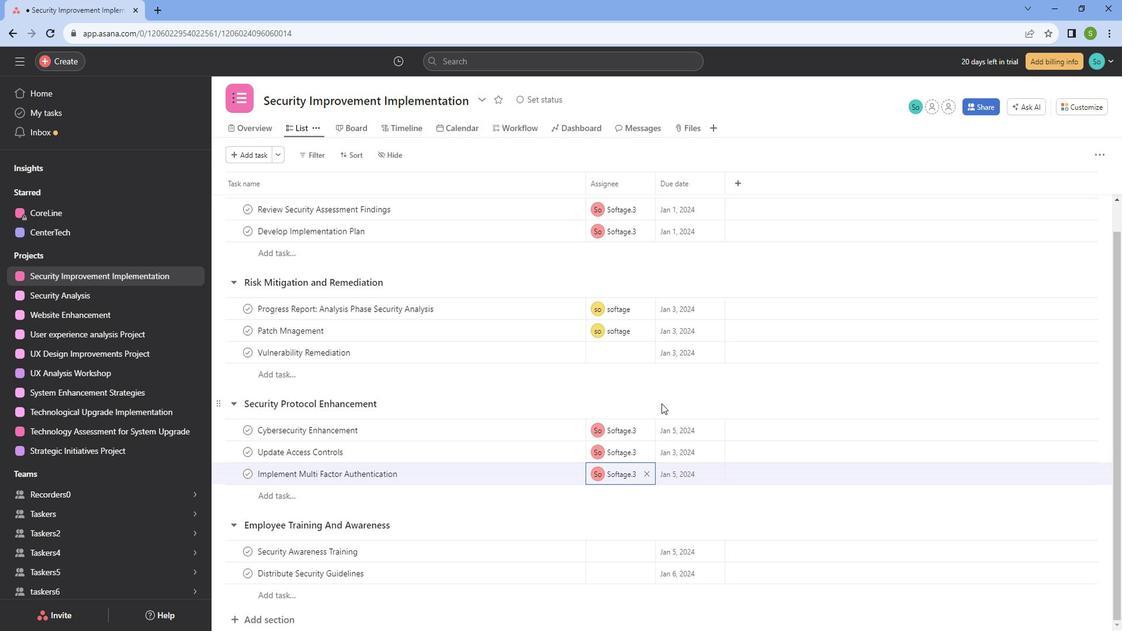 
Action: Mouse moved to (633, 414)
Screenshot: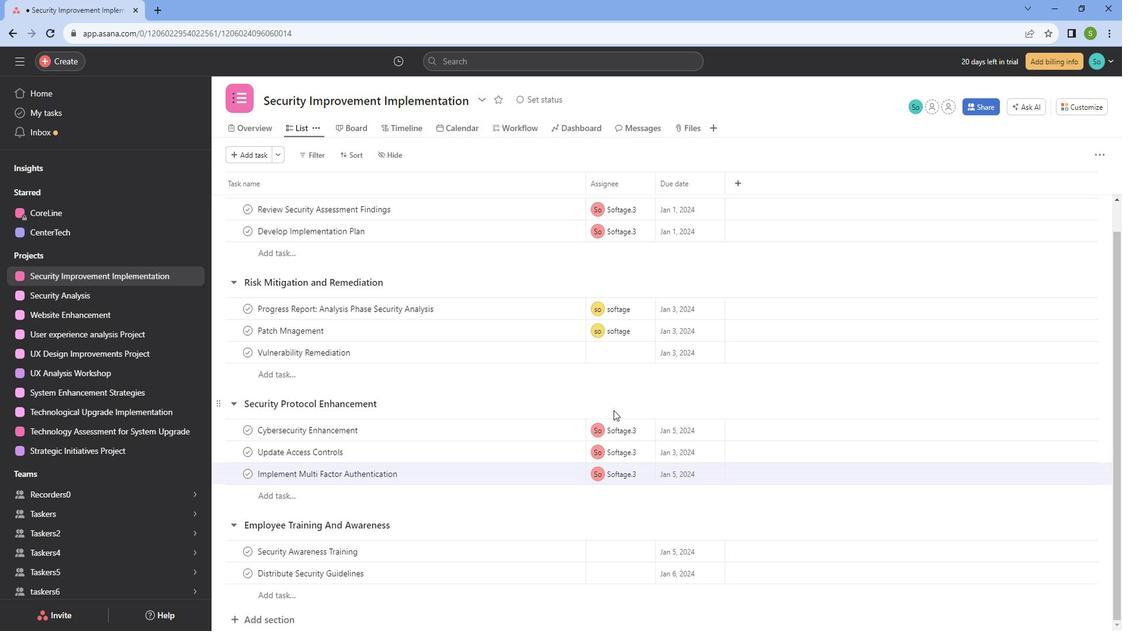 
Action: Mouse scrolled (633, 413) with delta (0, 0)
Screenshot: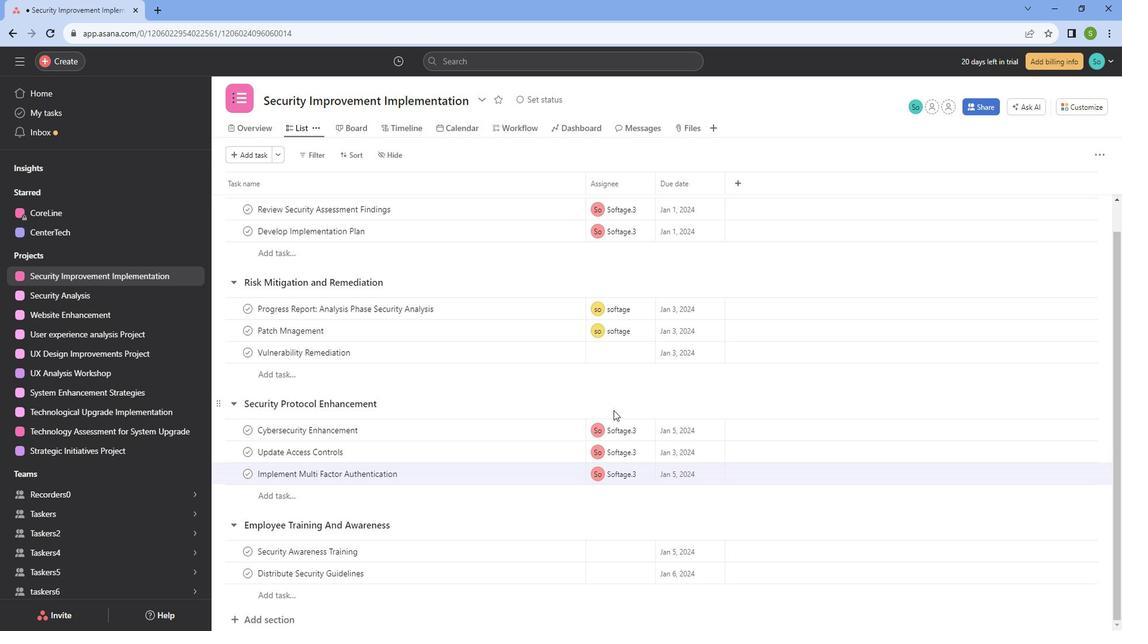 
Action: Mouse scrolled (633, 413) with delta (0, 0)
Screenshot: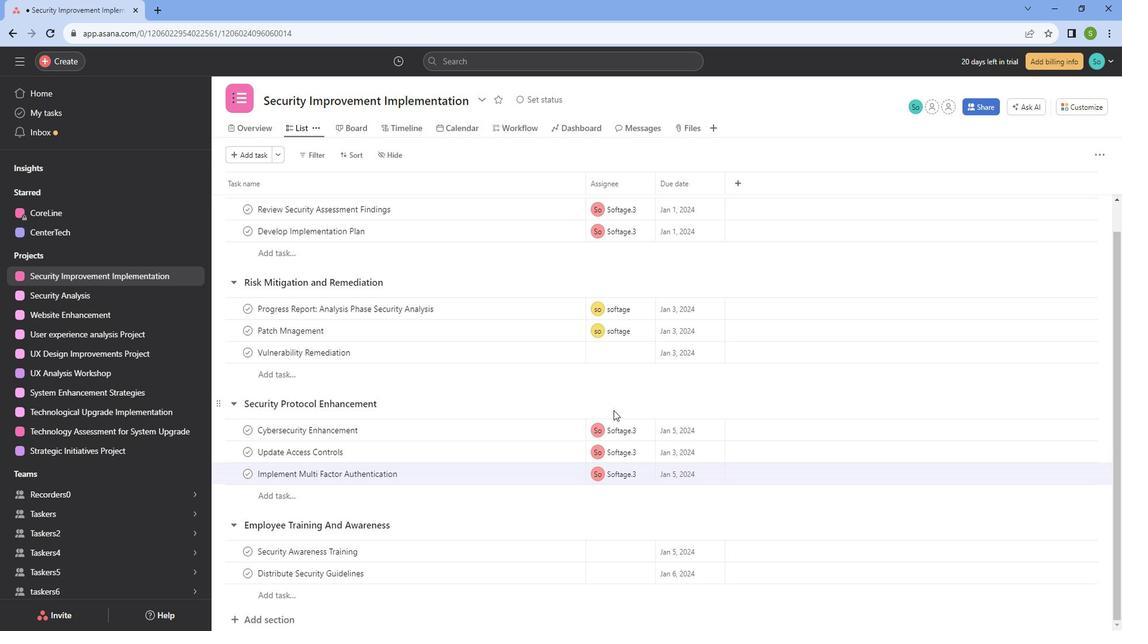 
Action: Mouse scrolled (633, 413) with delta (0, 0)
Screenshot: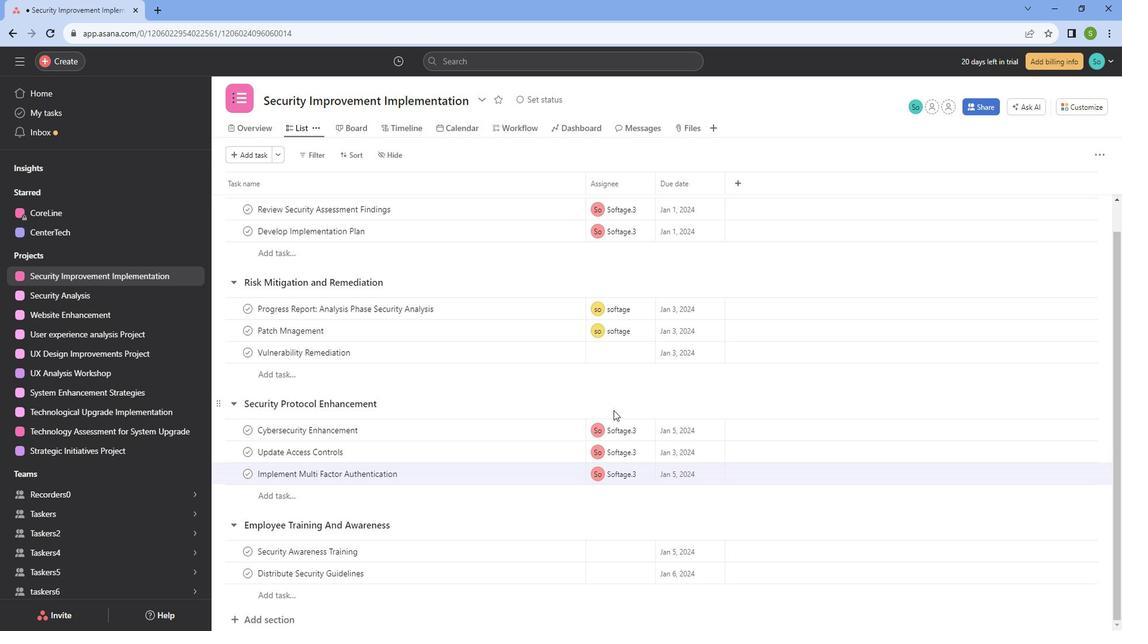
Action: Mouse moved to (623, 550)
Screenshot: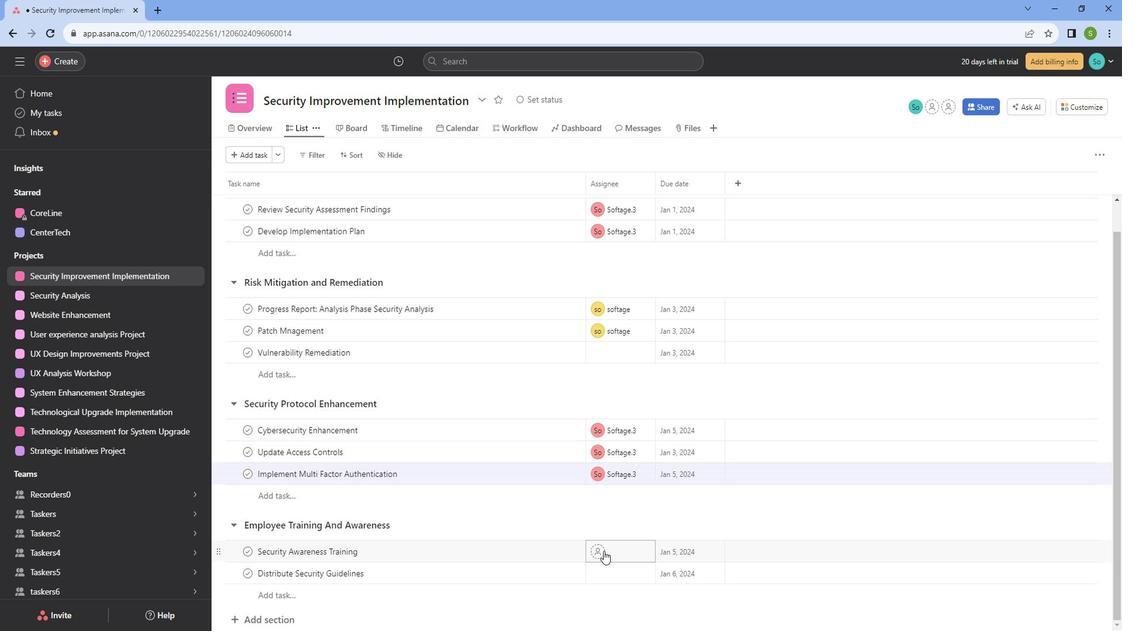 
Action: Mouse pressed left at (623, 550)
Screenshot: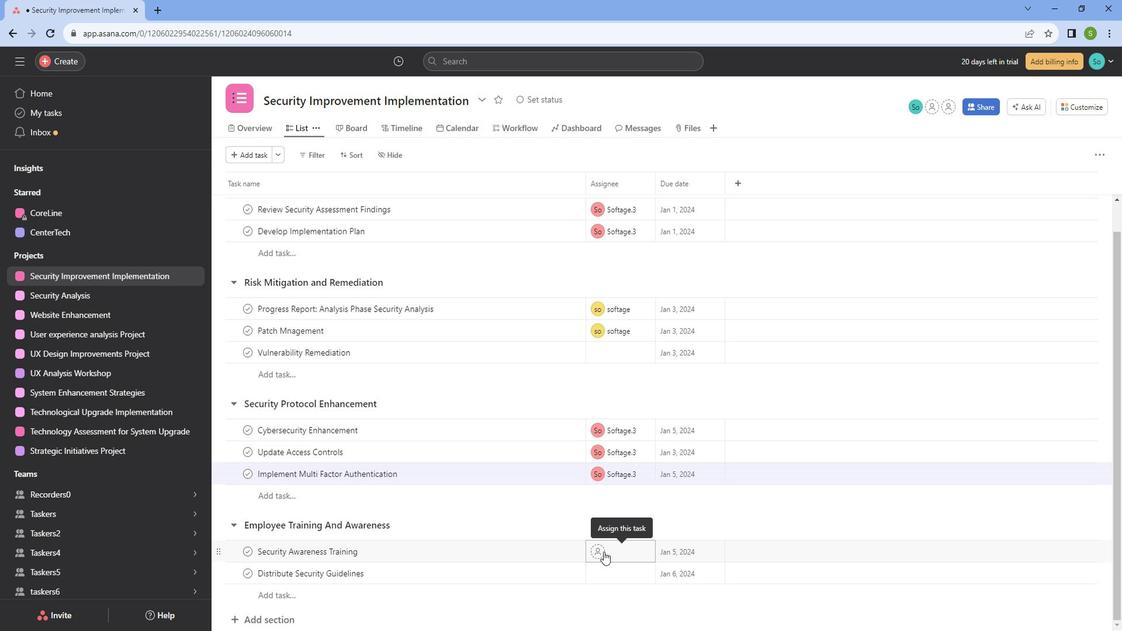 
Action: Mouse moved to (668, 529)
Screenshot: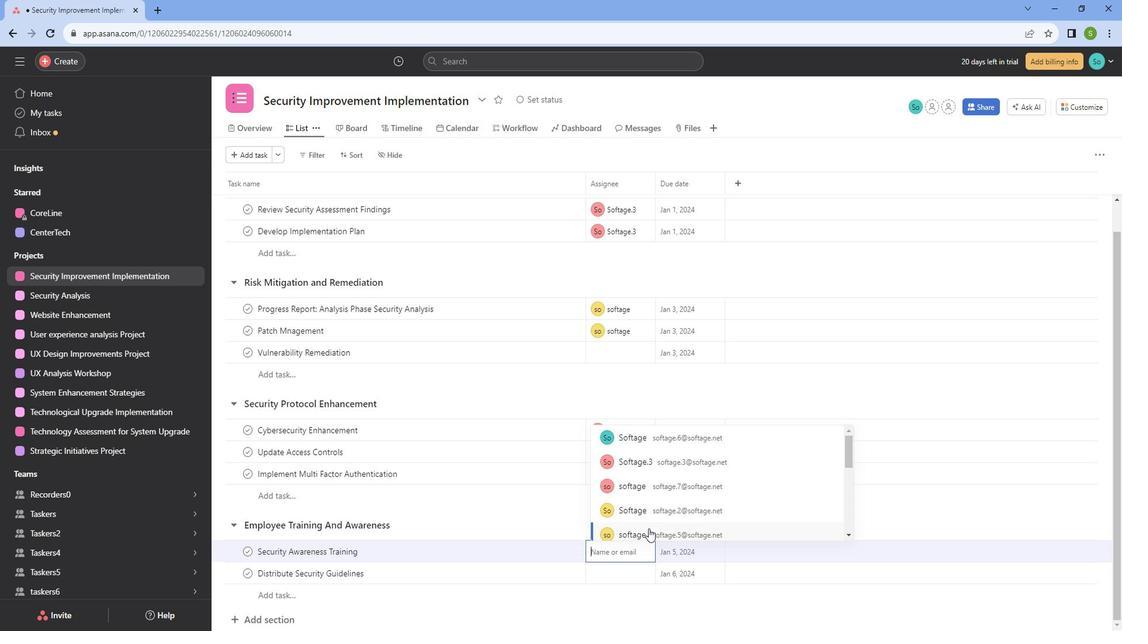 
Action: Mouse pressed left at (668, 529)
Screenshot: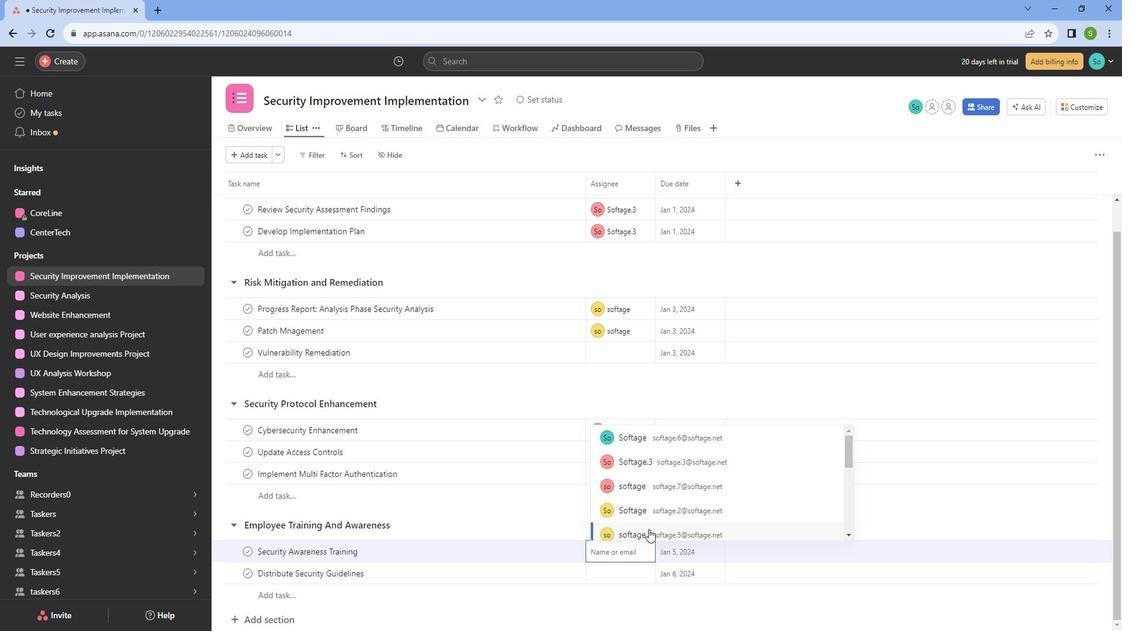 
Action: Mouse moved to (618, 578)
Screenshot: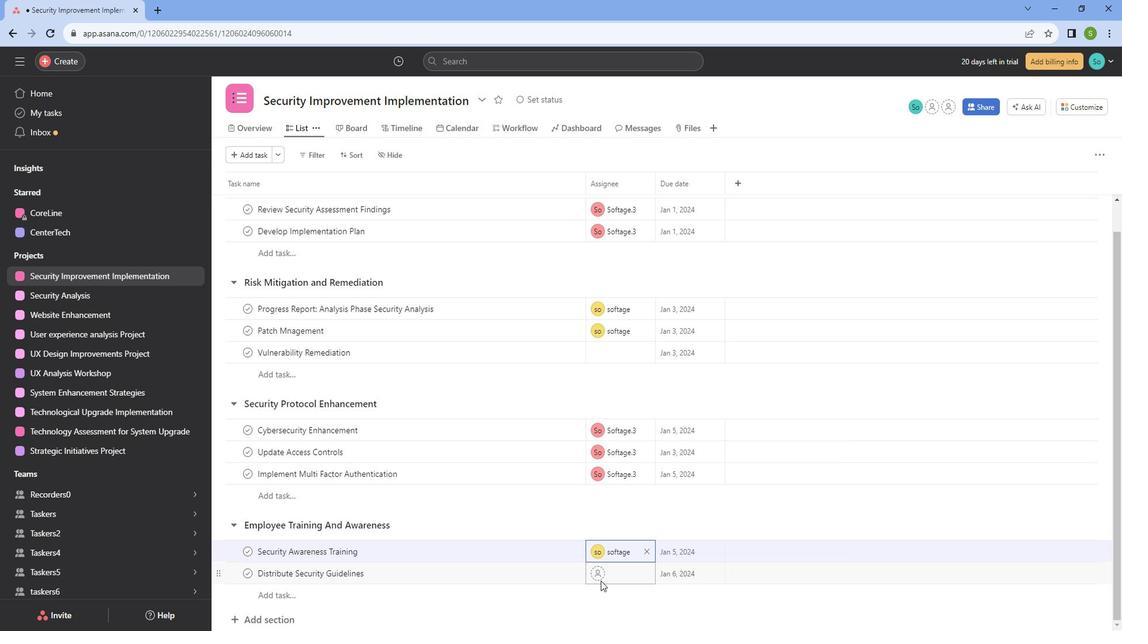 
Action: Mouse pressed left at (618, 578)
Screenshot: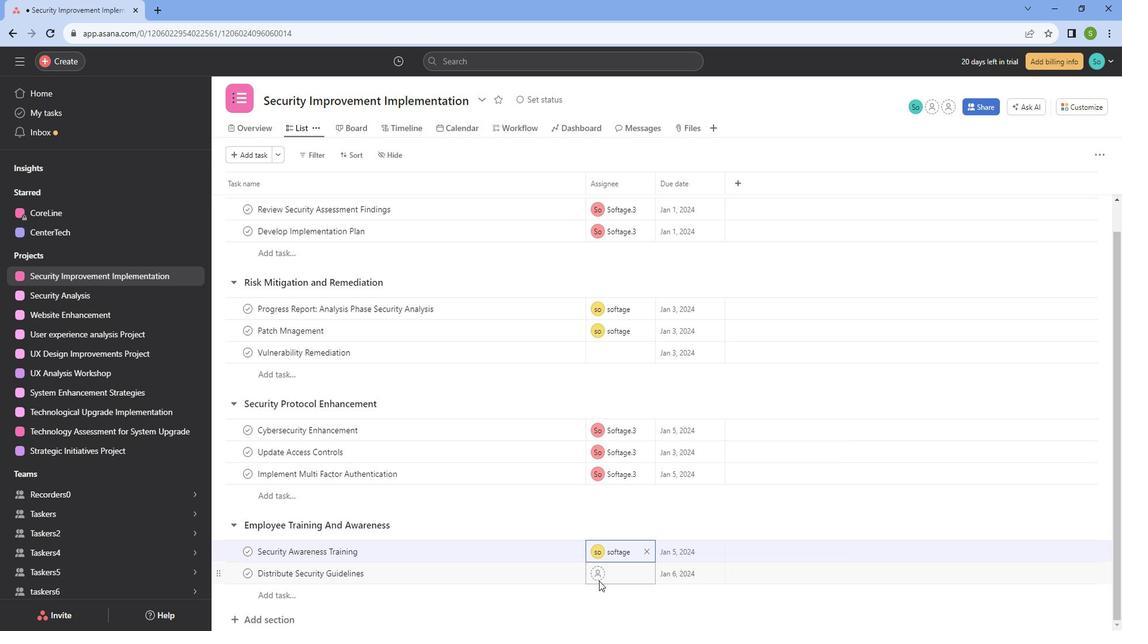 
Action: Mouse moved to (618, 568)
Screenshot: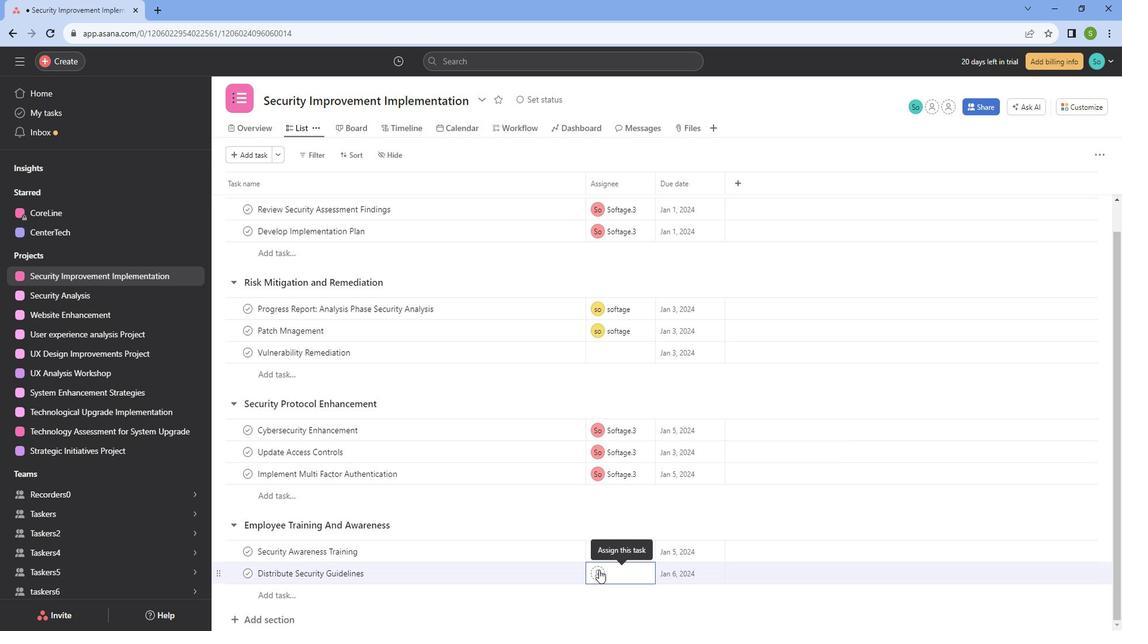 
Action: Mouse pressed left at (618, 568)
Screenshot: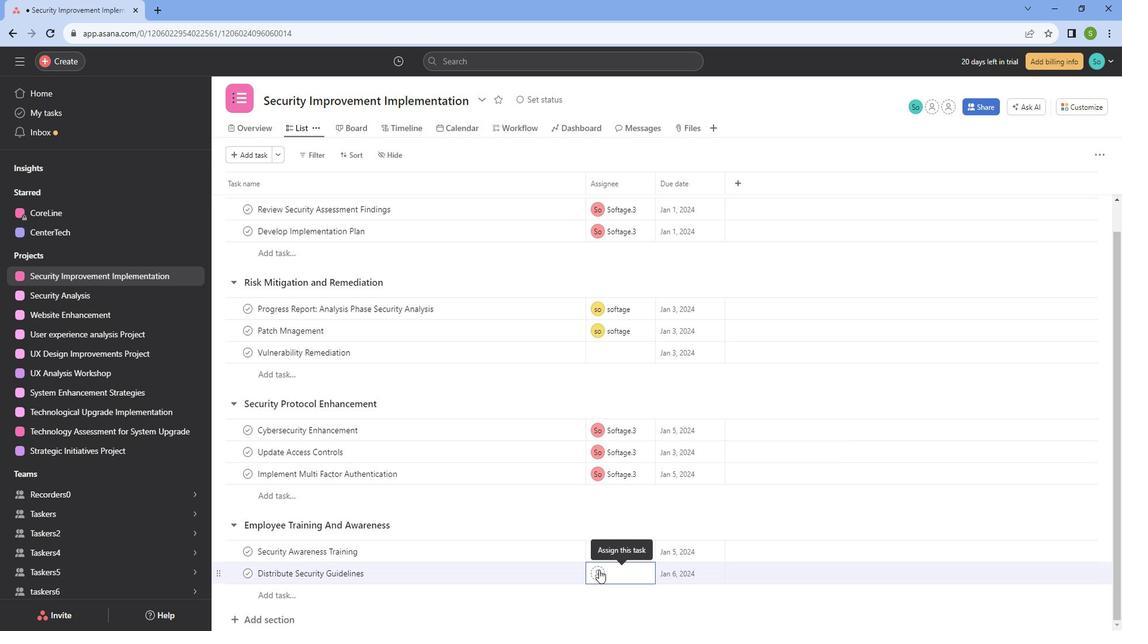 
Action: Mouse moved to (661, 550)
Screenshot: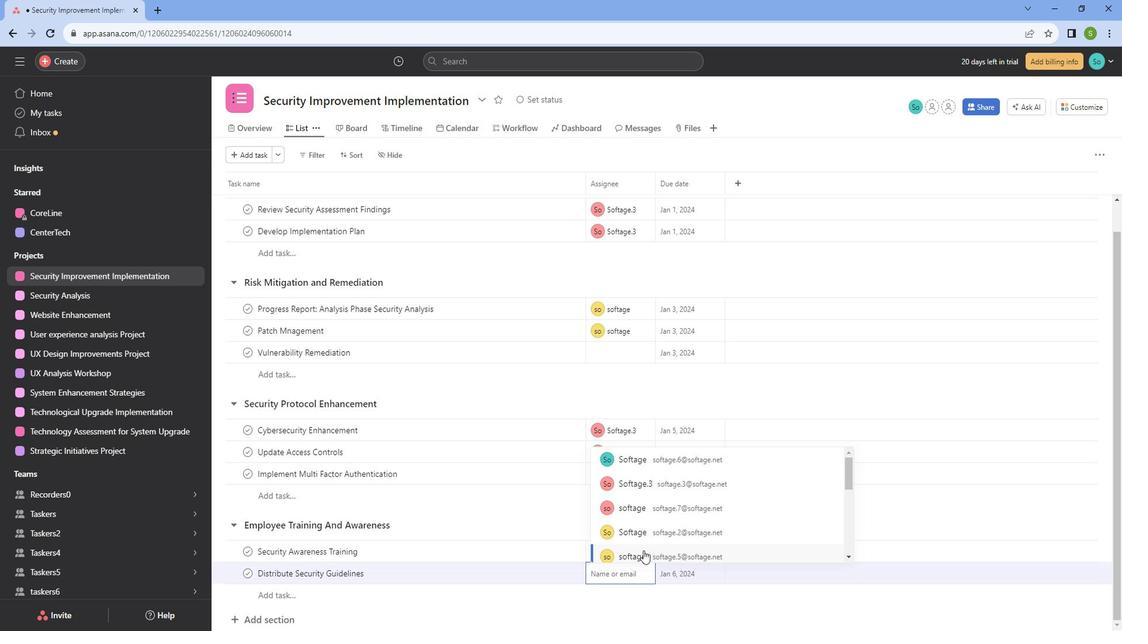 
Action: Mouse pressed left at (661, 550)
Screenshot: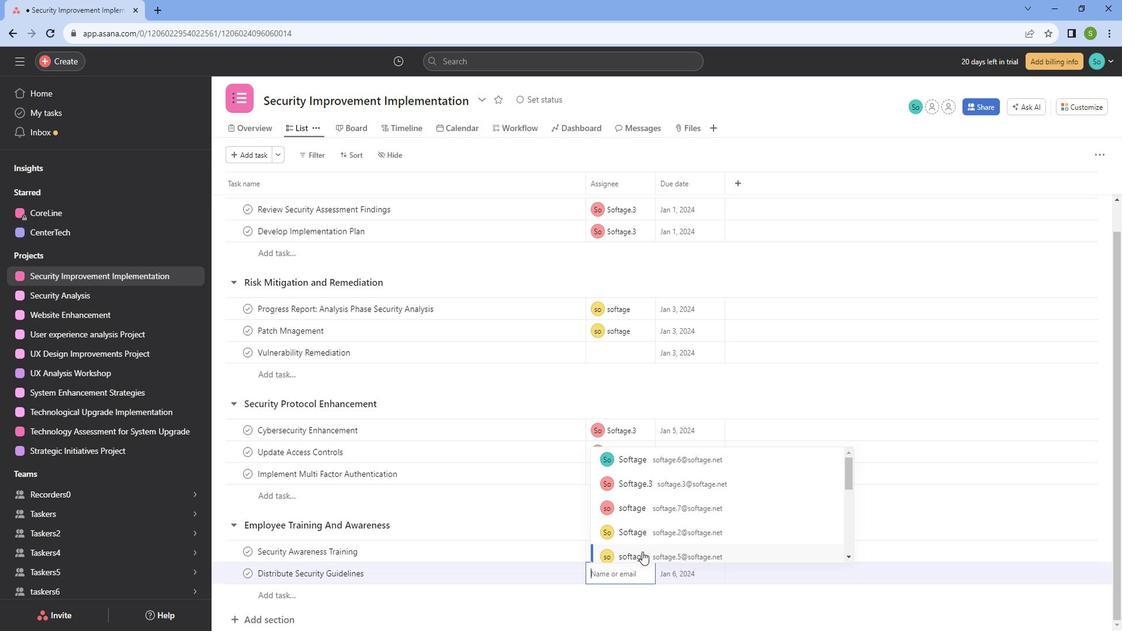 
Action: Mouse moved to (623, 507)
Screenshot: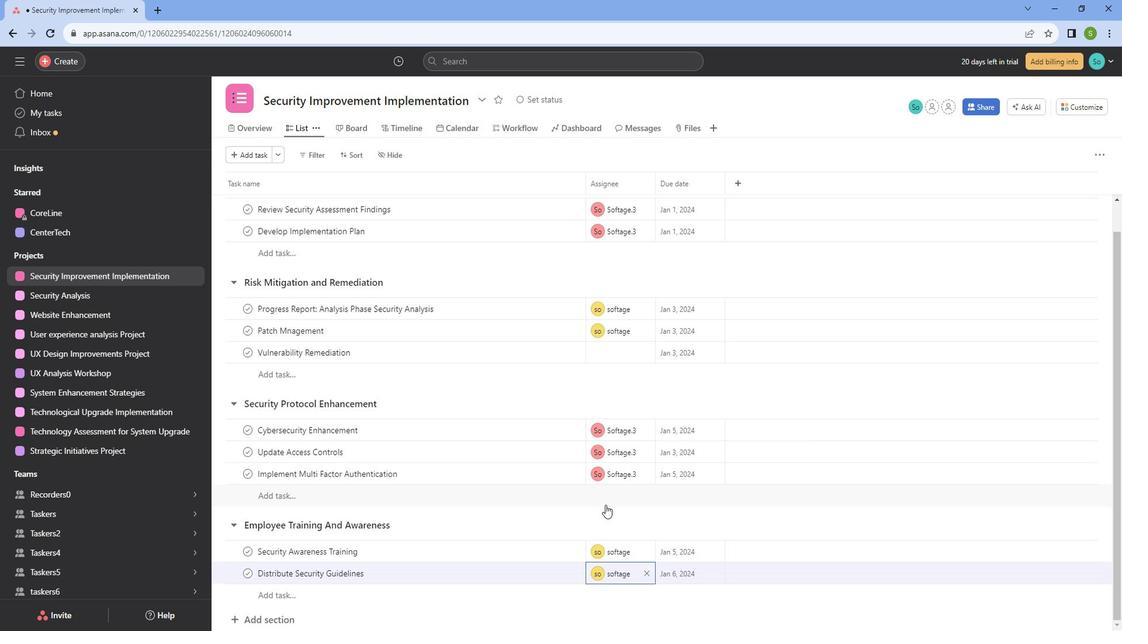 
Action: Mouse pressed left at (623, 507)
Screenshot: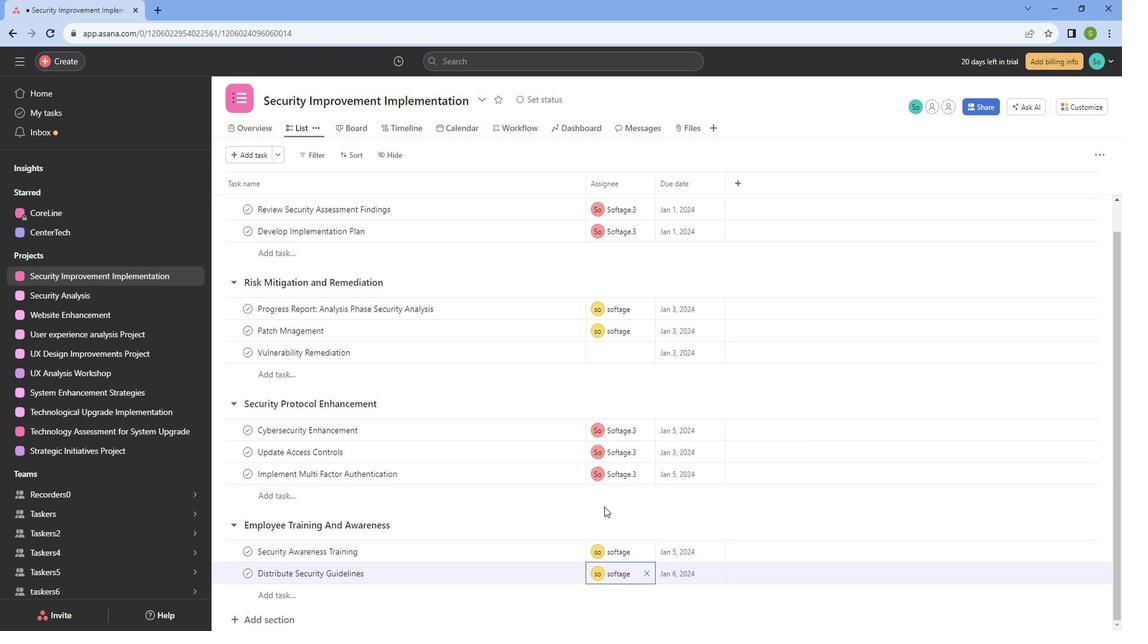 
Action: Mouse moved to (605, 477)
Screenshot: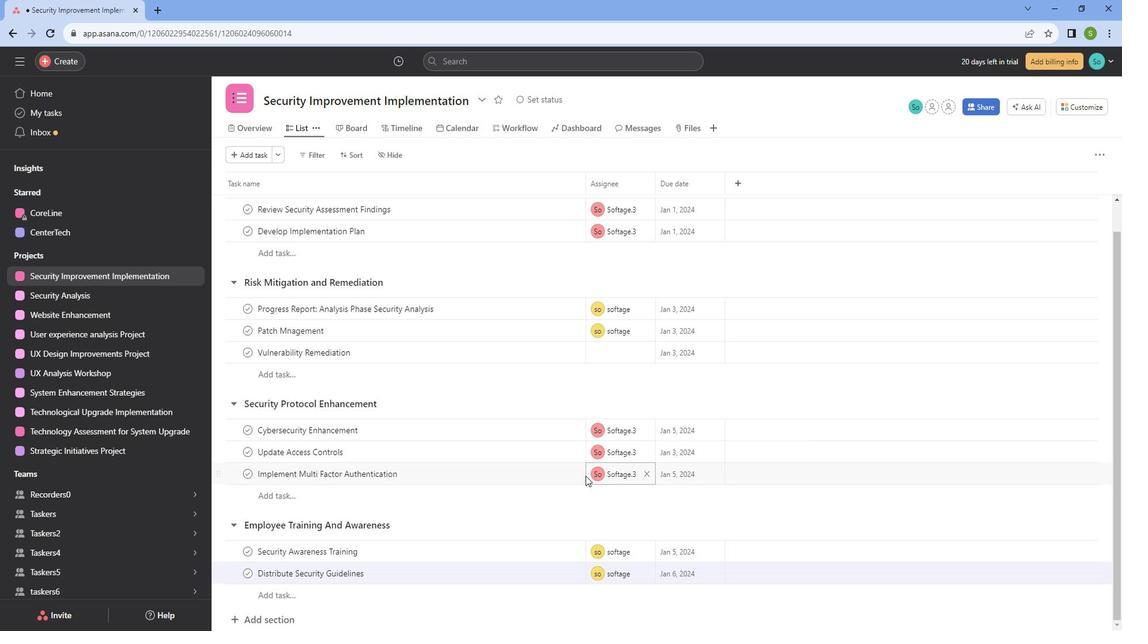 
Action: Mouse scrolled (605, 476) with delta (0, 0)
Screenshot: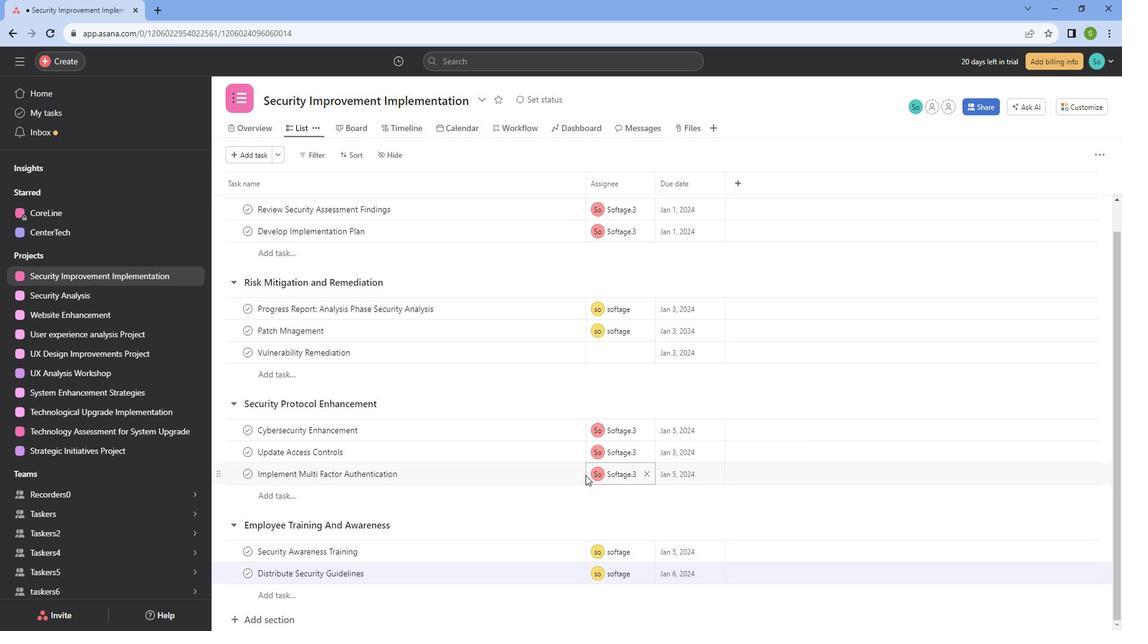 
Action: Mouse scrolled (605, 476) with delta (0, 0)
Screenshot: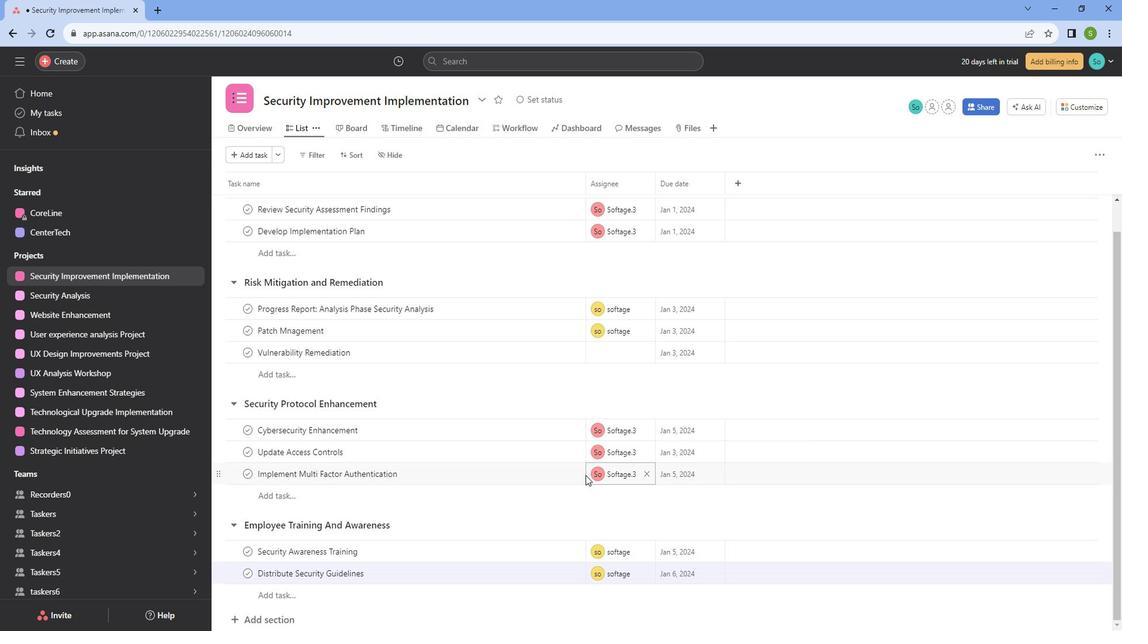 
Action: Mouse scrolled (605, 476) with delta (0, 0)
Screenshot: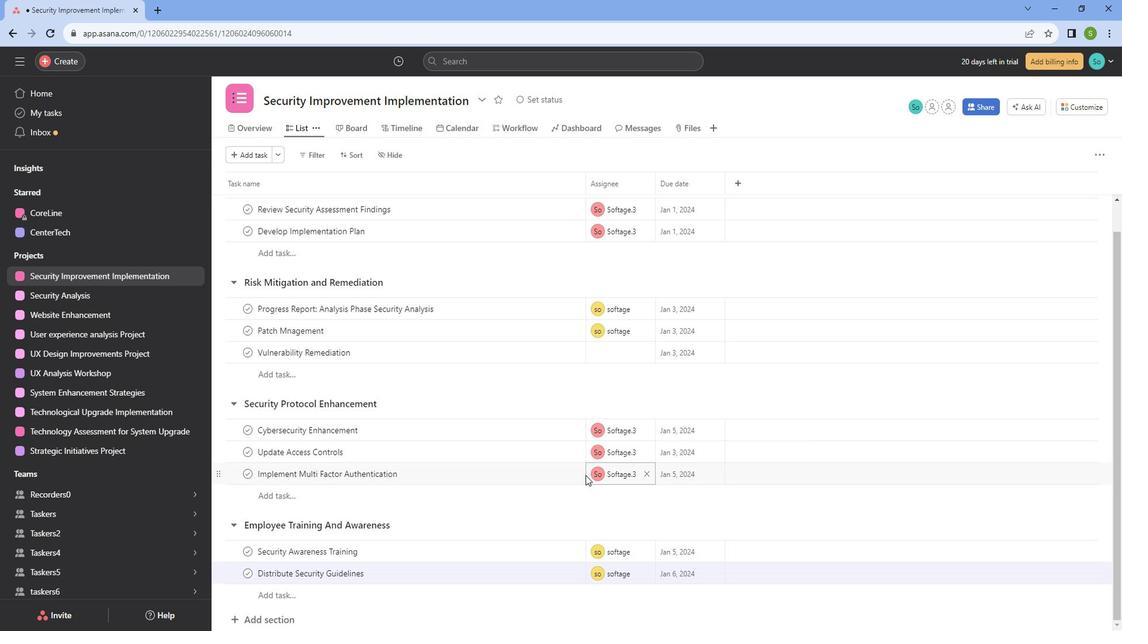
Action: Mouse scrolled (605, 476) with delta (0, 0)
Screenshot: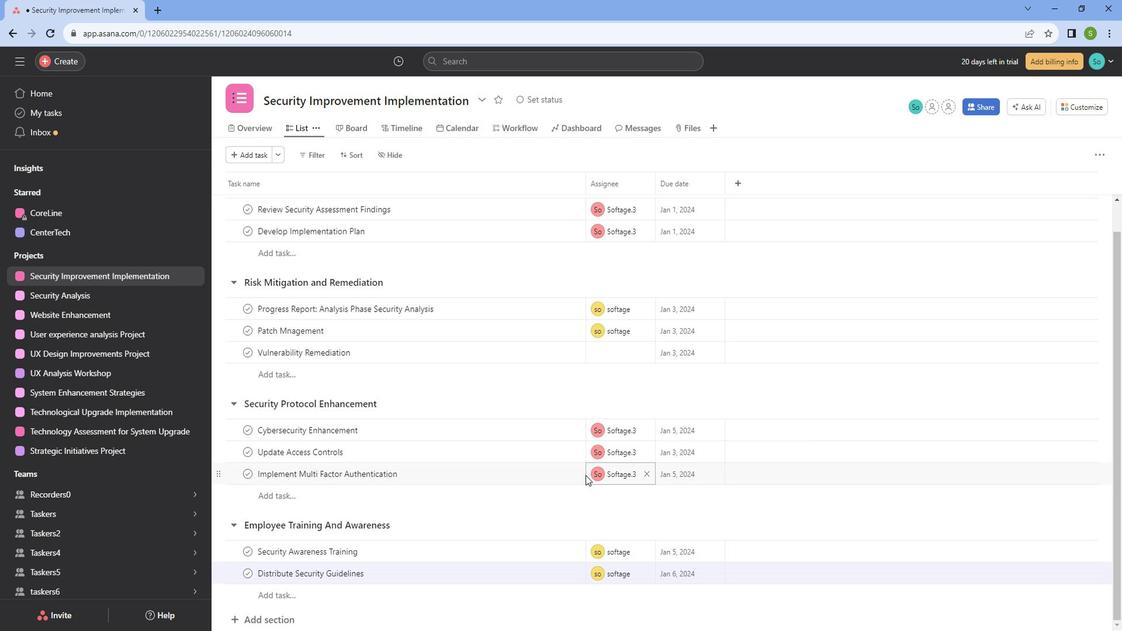 
Action: Mouse moved to (600, 467)
Screenshot: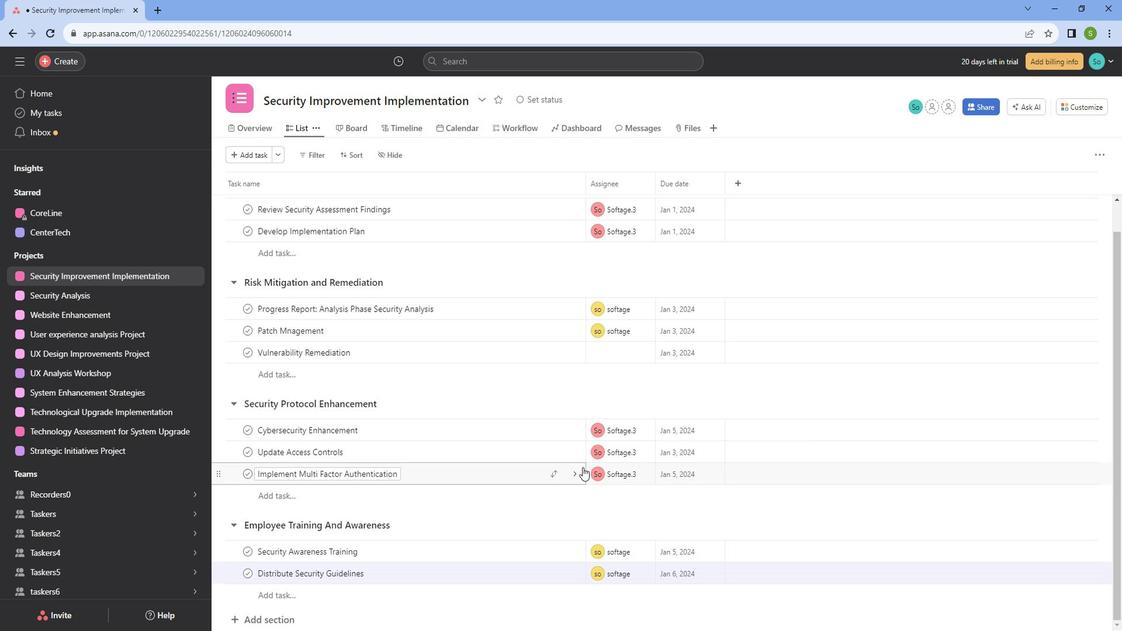 
Action: Mouse scrolled (600, 467) with delta (0, 0)
Screenshot: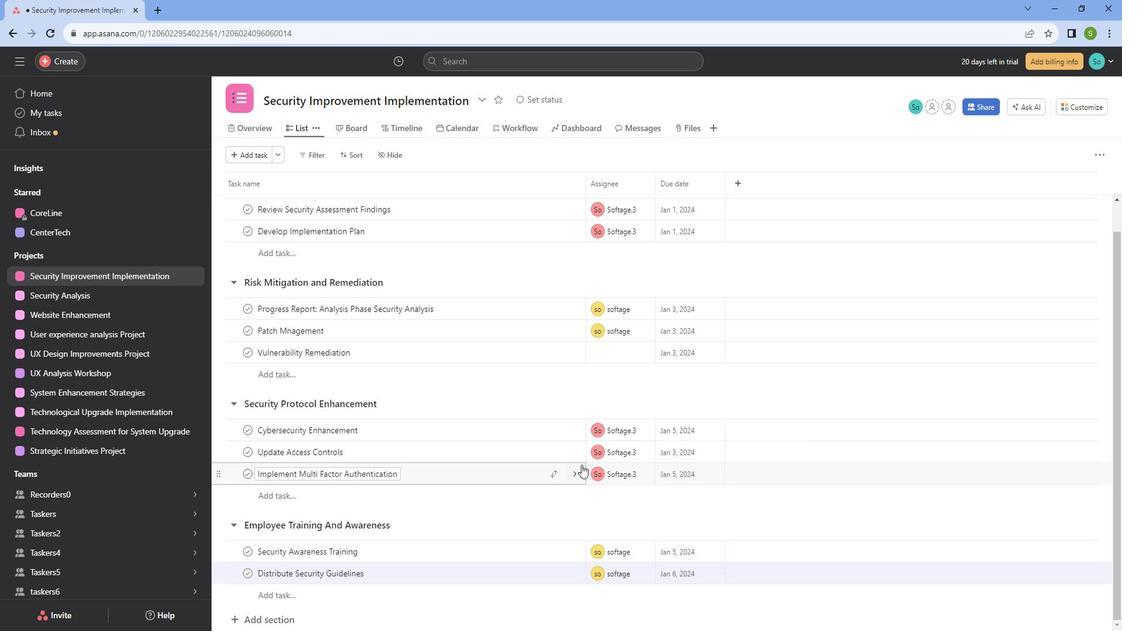 
Action: Mouse scrolled (600, 467) with delta (0, 0)
Screenshot: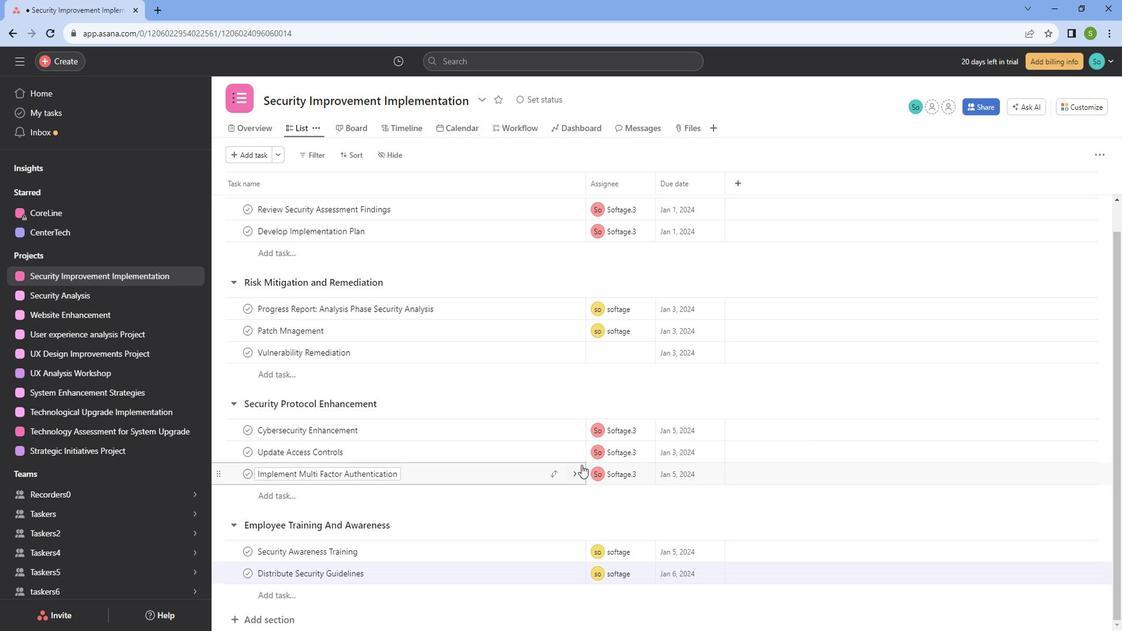
Action: Mouse scrolled (600, 467) with delta (0, 0)
Screenshot: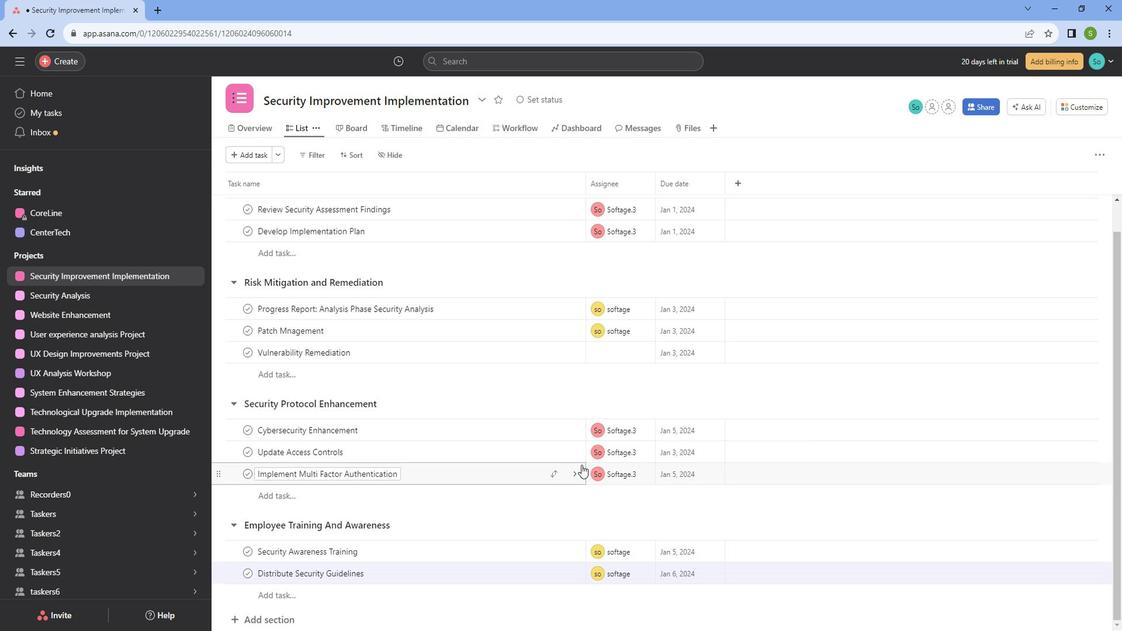 
Action: Mouse scrolled (600, 467) with delta (0, 0)
Screenshot: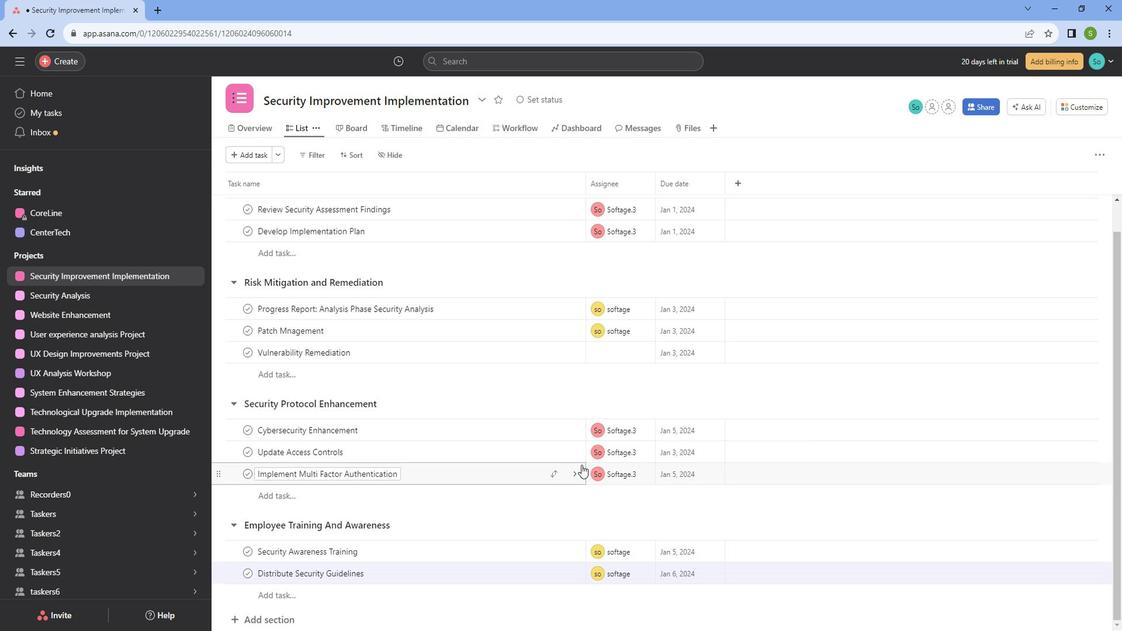 
Action: Mouse scrolled (600, 467) with delta (0, 0)
Screenshot: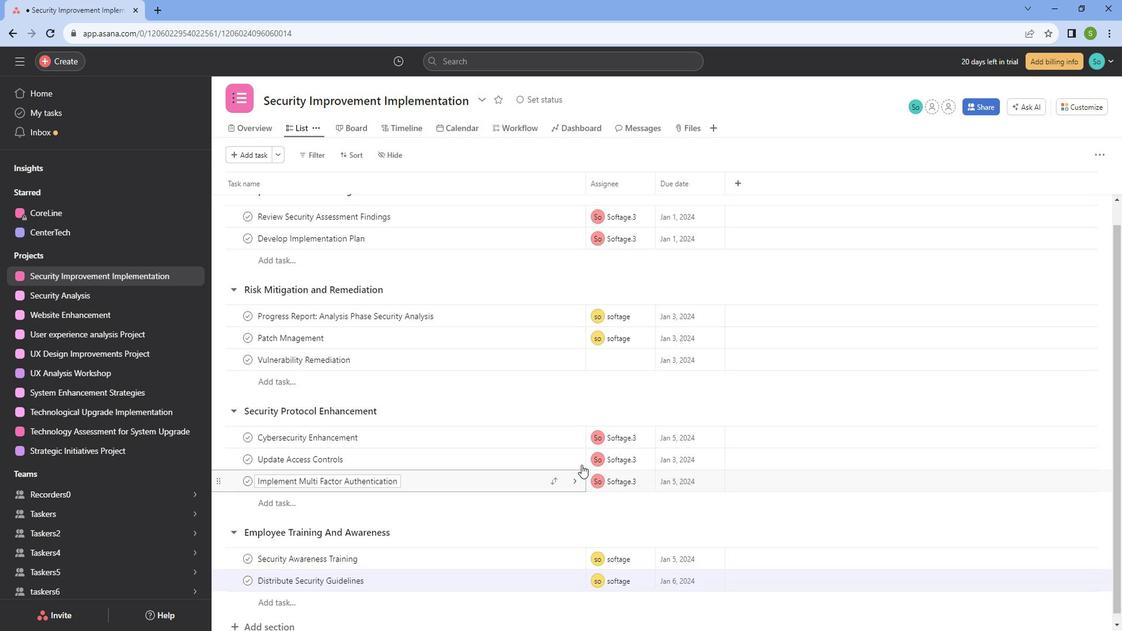 
Action: Mouse scrolled (600, 467) with delta (0, 0)
Screenshot: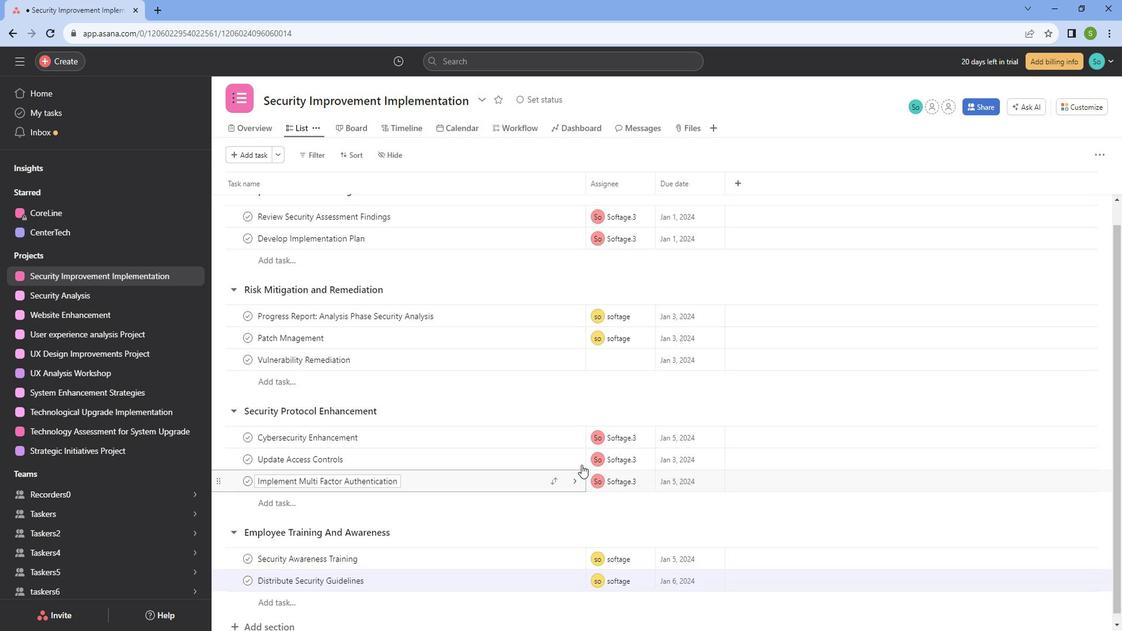 
Action: Mouse moved to (599, 449)
Screenshot: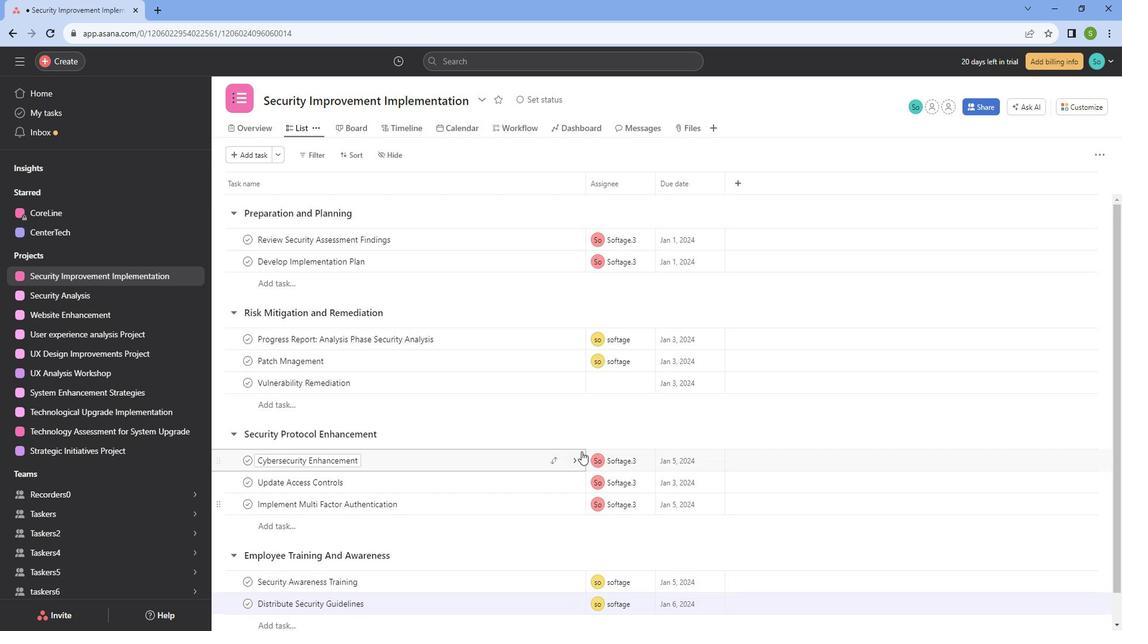 
Action: Mouse scrolled (599, 450) with delta (0, 0)
Screenshot: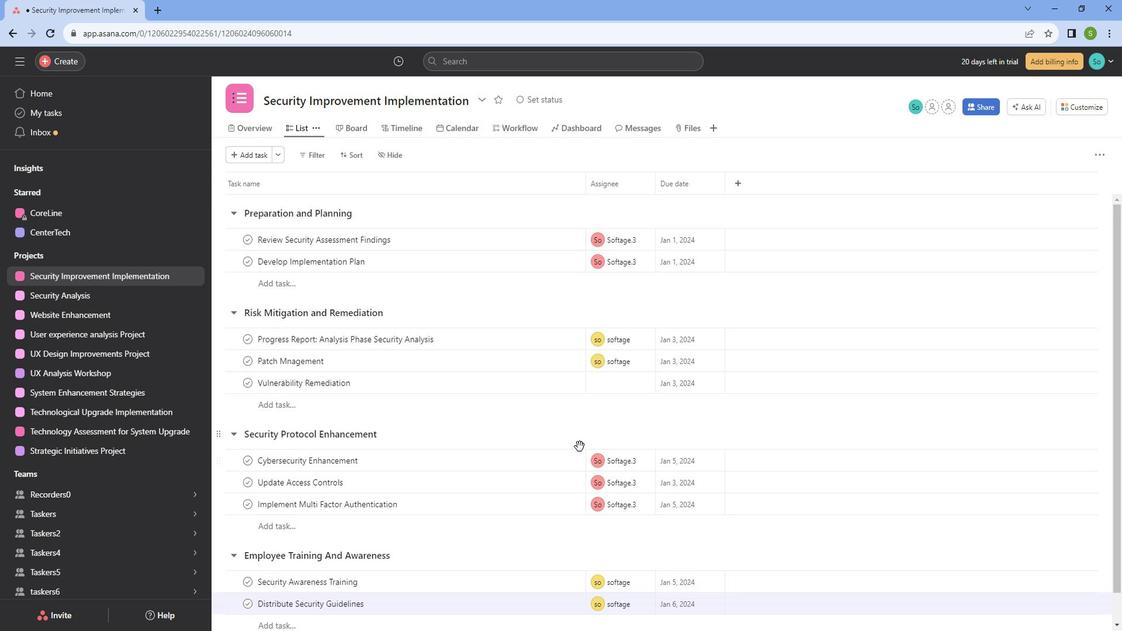 
Action: Mouse scrolled (599, 450) with delta (0, 0)
Screenshot: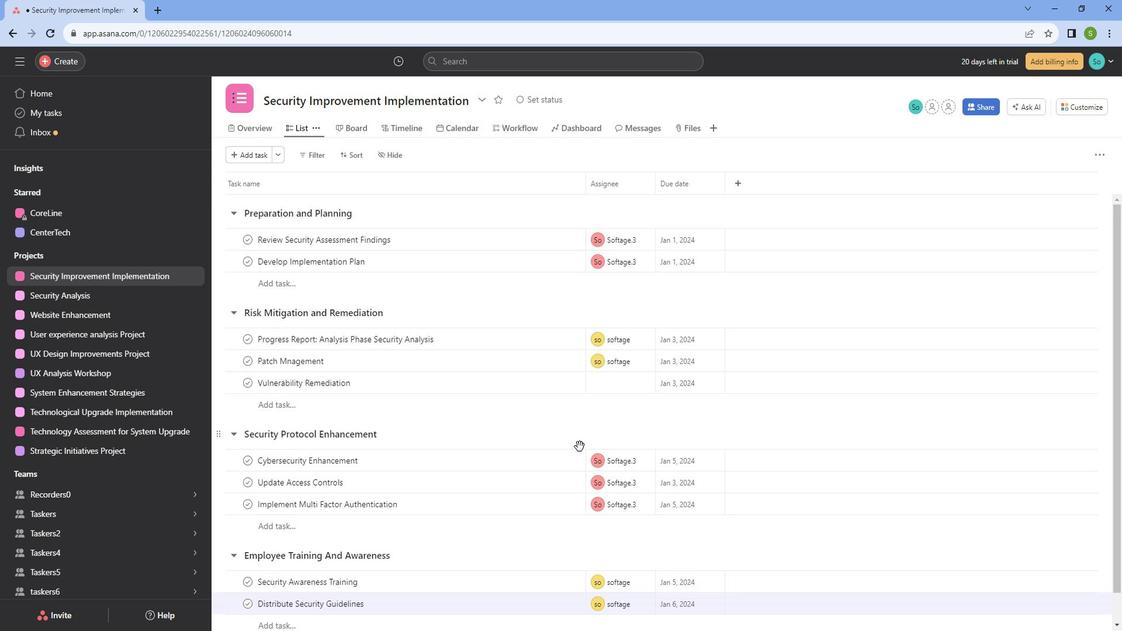 
Action: Mouse scrolled (599, 450) with delta (0, 0)
Screenshot: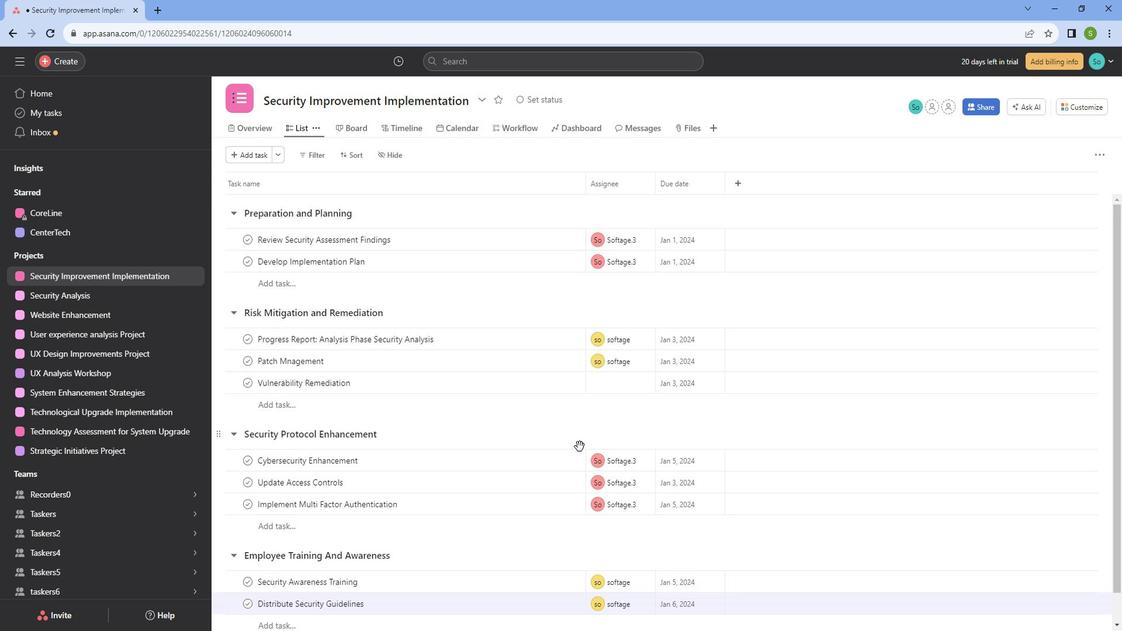 
Action: Mouse scrolled (599, 450) with delta (0, 0)
Screenshot: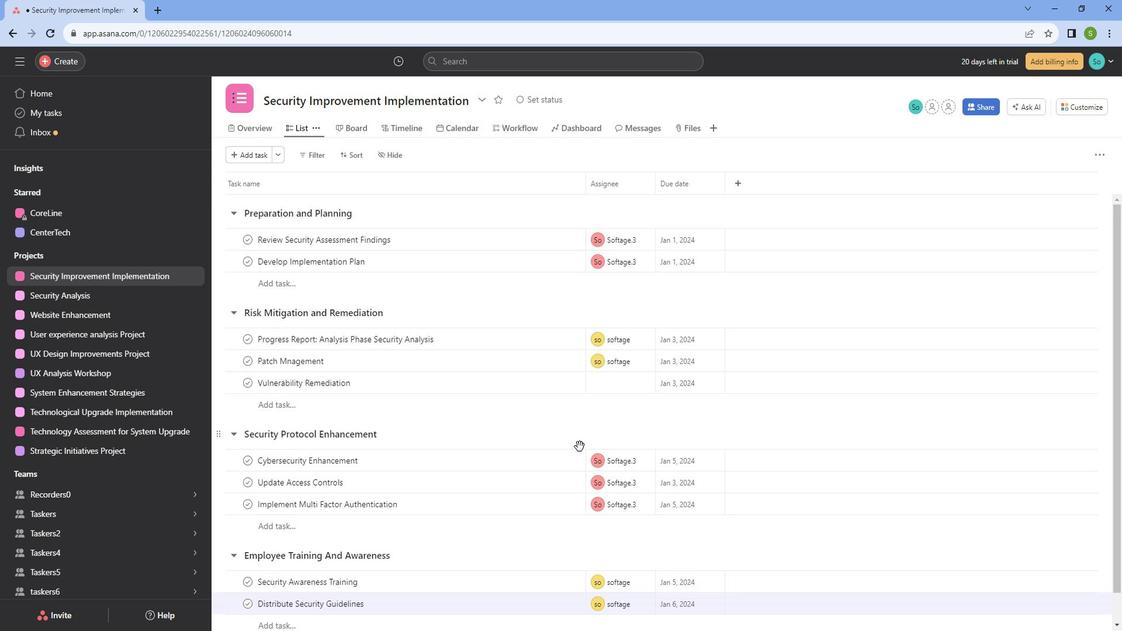 
